 Task: Add a signature Kimberly Smith containing Have a great National Voter Registration Day, Kimberly Smith to email address softage.6@softage.net and add a folder Supply chain
Action: Mouse moved to (98, 109)
Screenshot: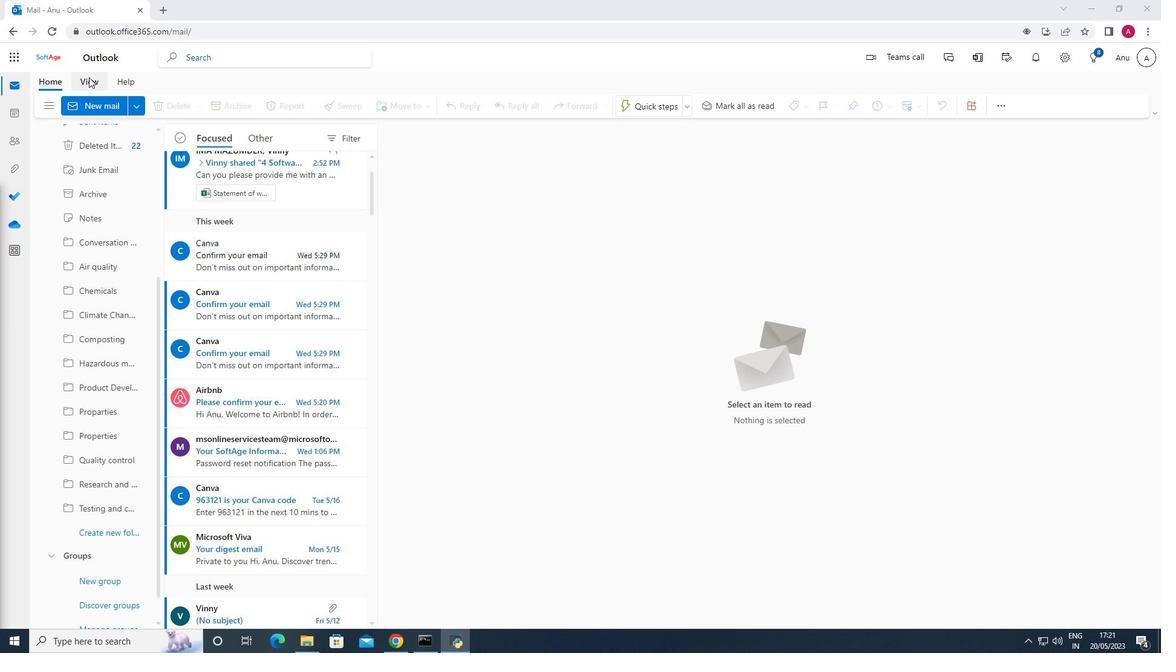 
Action: Mouse pressed left at (98, 109)
Screenshot: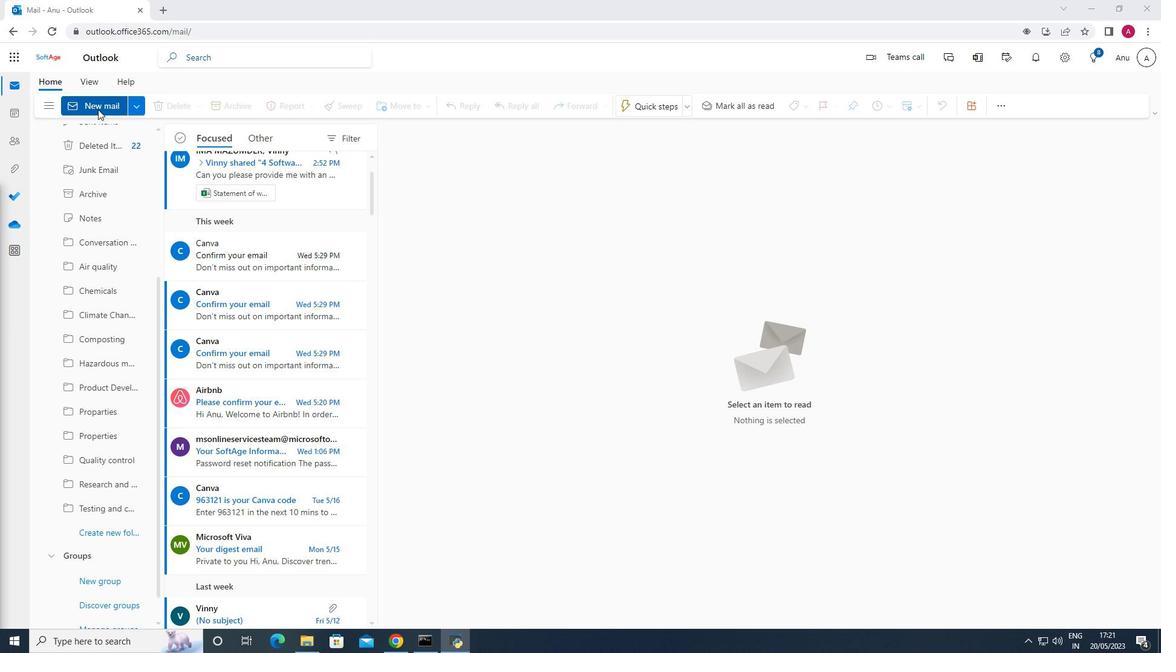 
Action: Mouse moved to (761, 104)
Screenshot: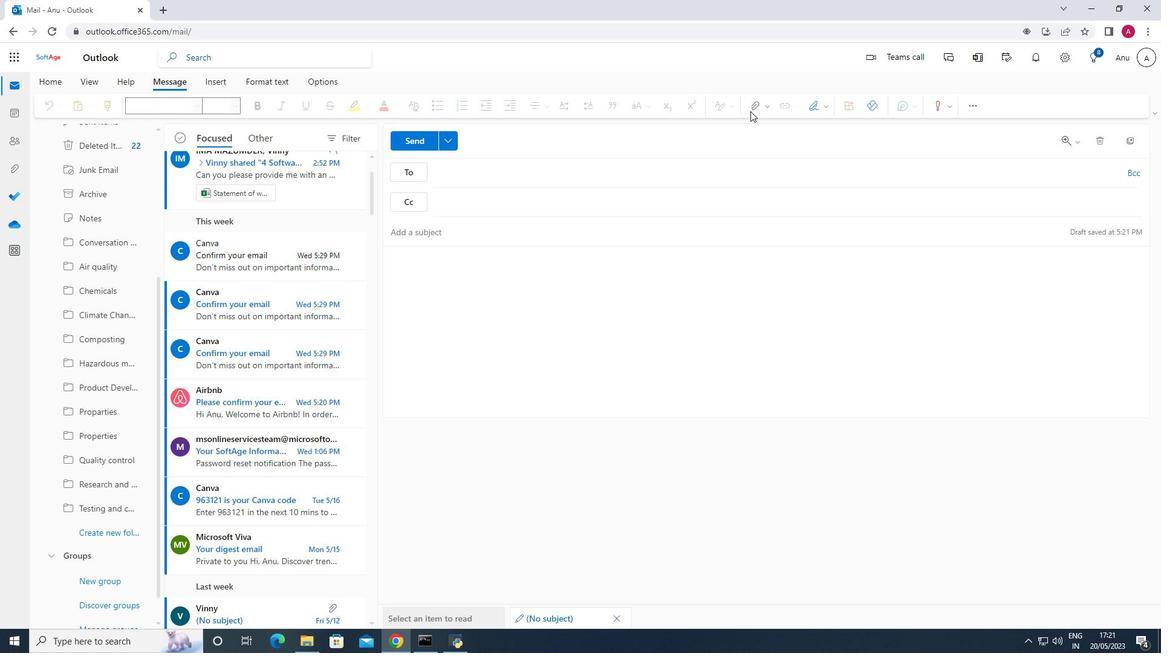 
Action: Mouse pressed left at (761, 104)
Screenshot: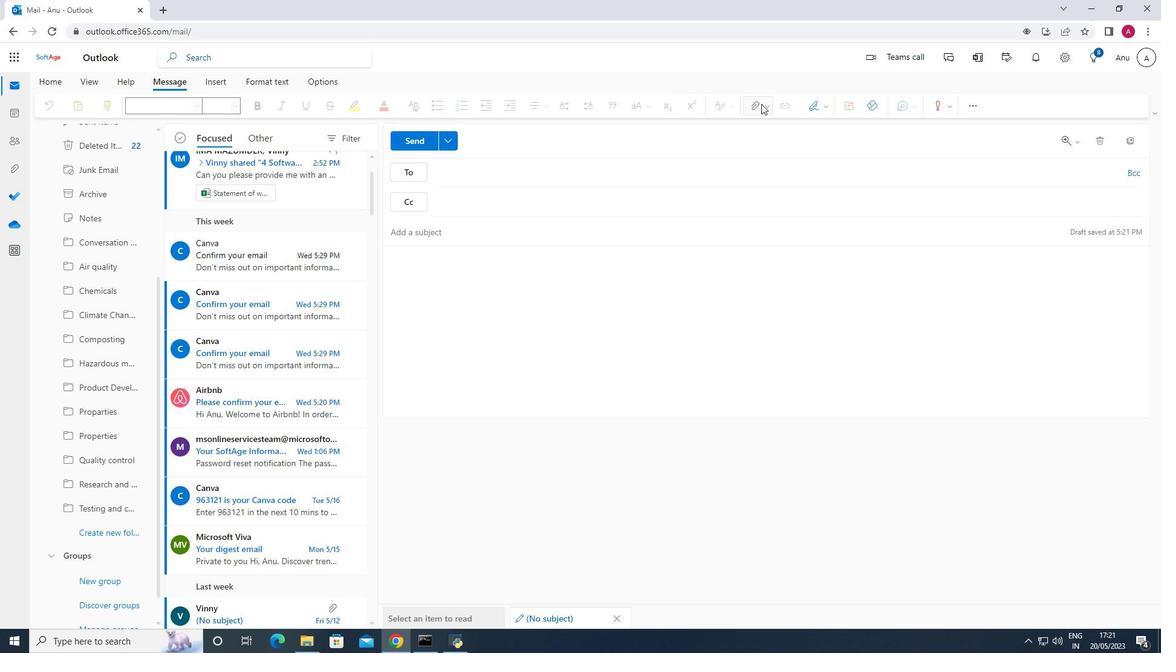 
Action: Mouse moved to (827, 107)
Screenshot: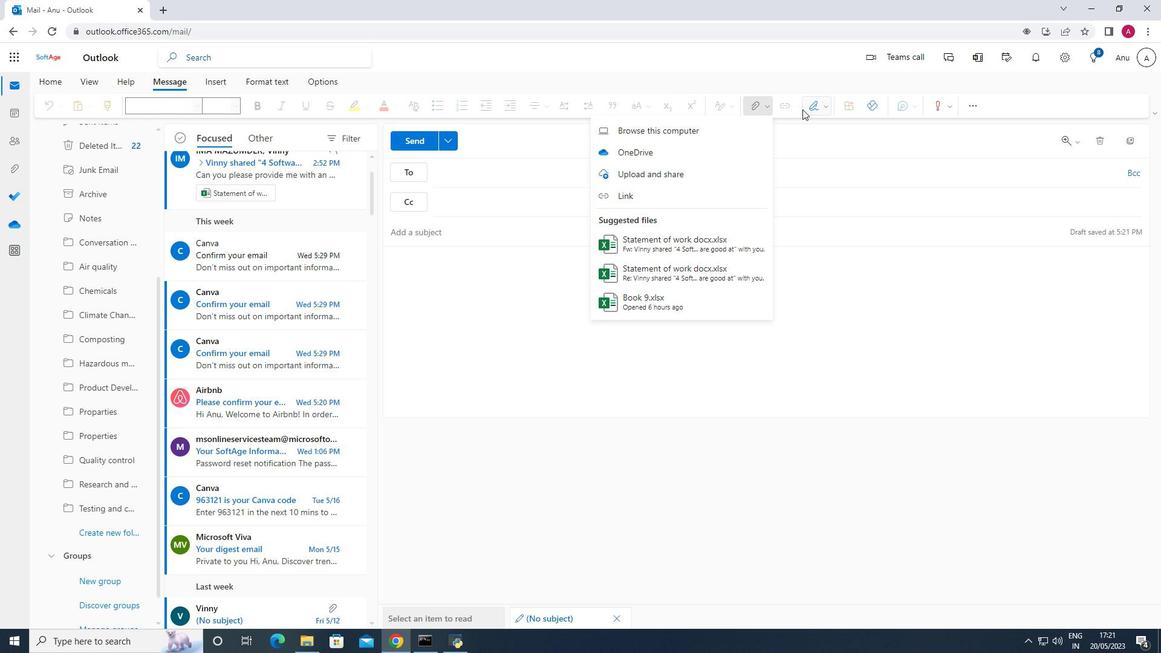 
Action: Mouse pressed left at (827, 107)
Screenshot: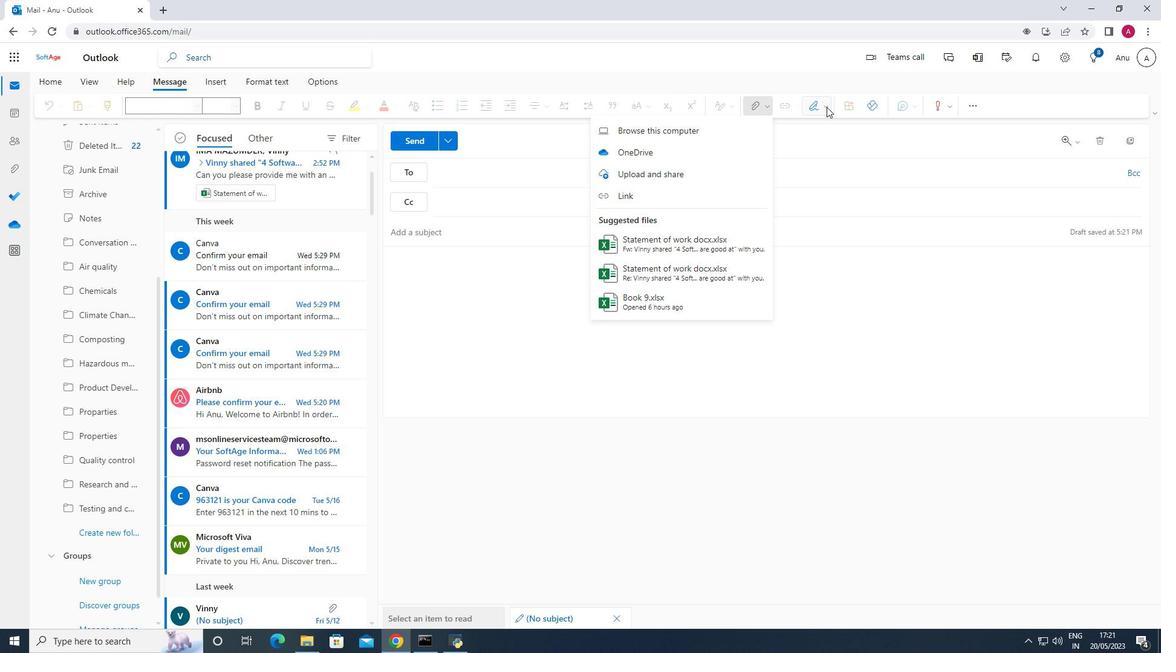 
Action: Mouse moved to (799, 152)
Screenshot: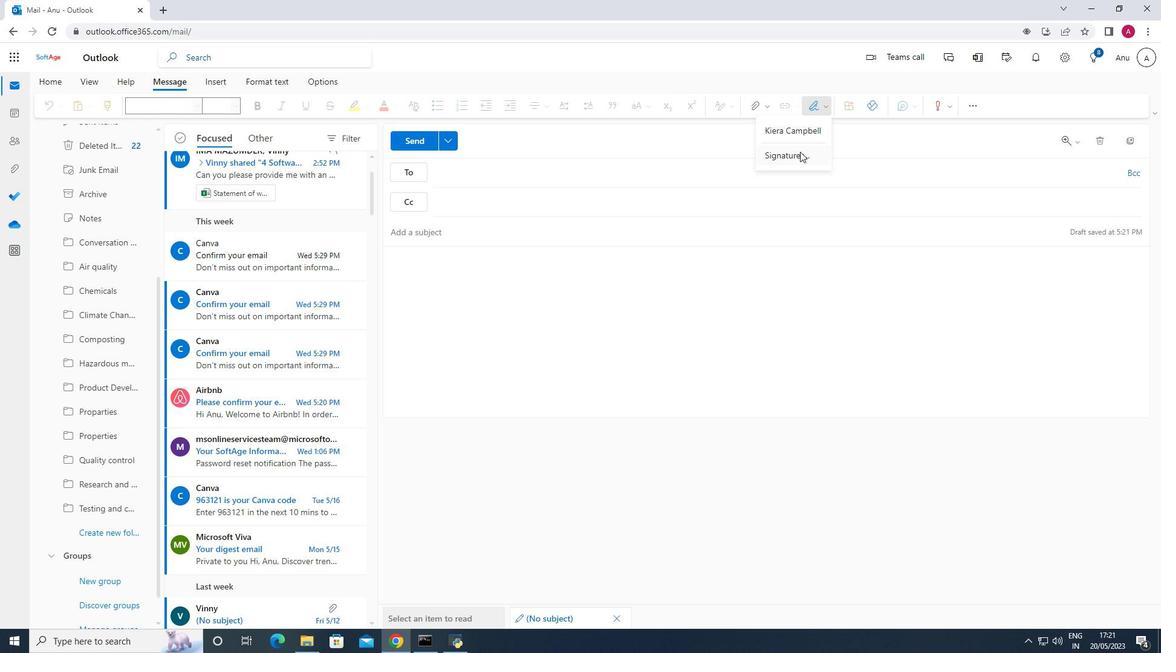 
Action: Mouse pressed left at (799, 152)
Screenshot: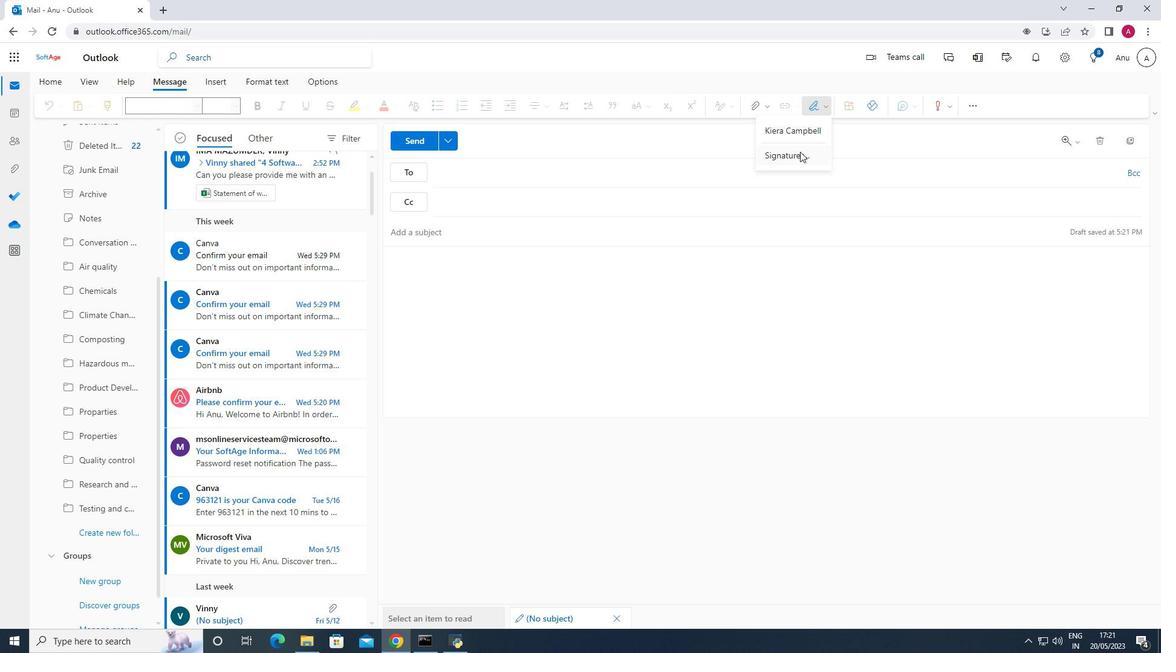 
Action: Mouse moved to (825, 198)
Screenshot: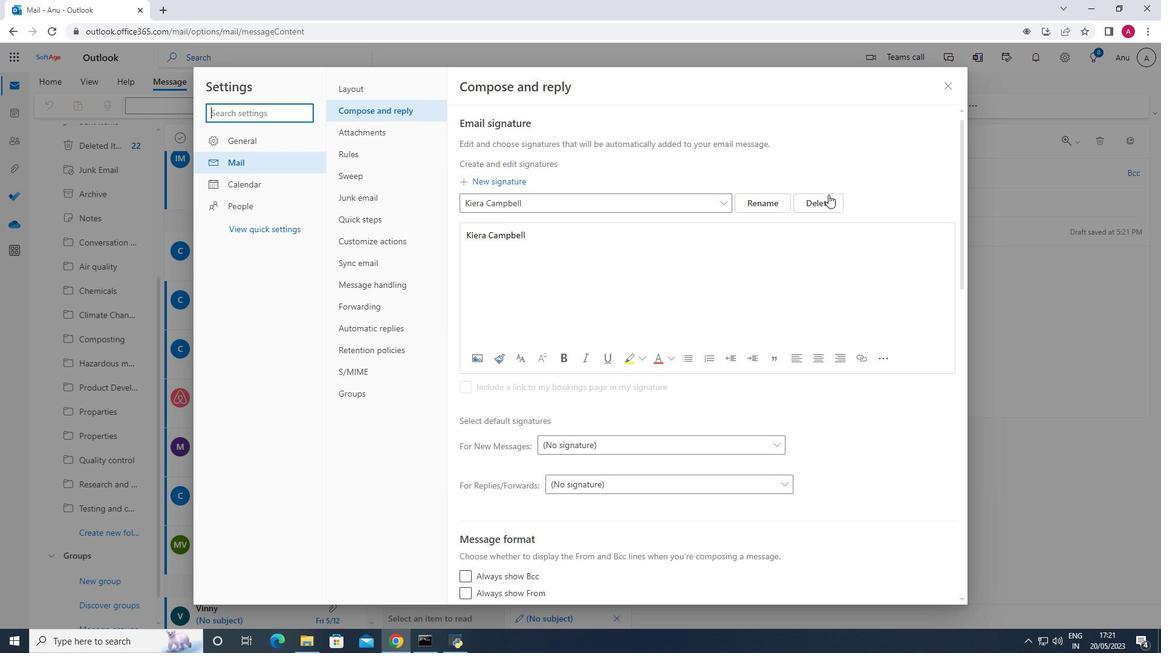 
Action: Mouse pressed left at (825, 198)
Screenshot: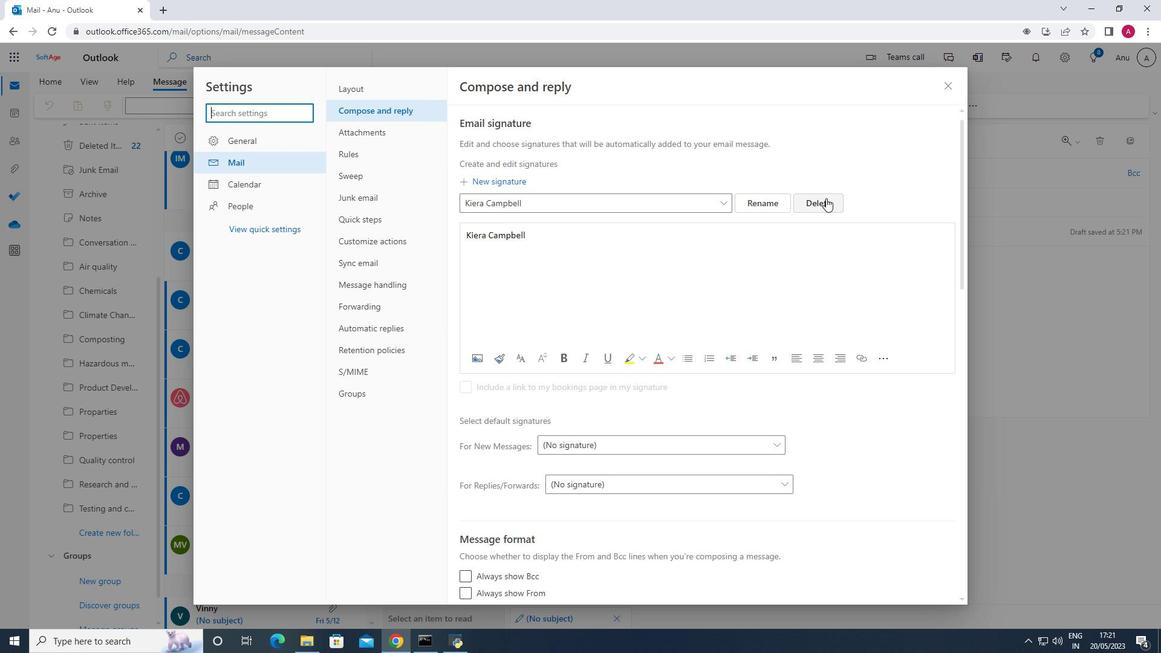 
Action: Mouse moved to (514, 204)
Screenshot: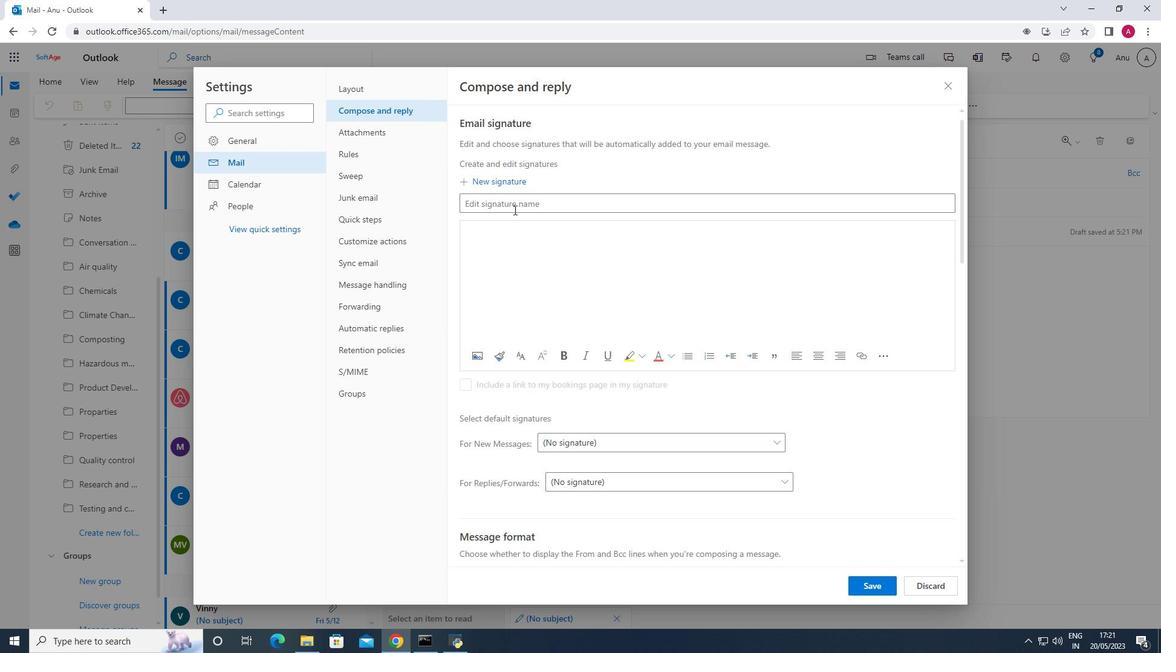 
Action: Mouse pressed left at (514, 204)
Screenshot: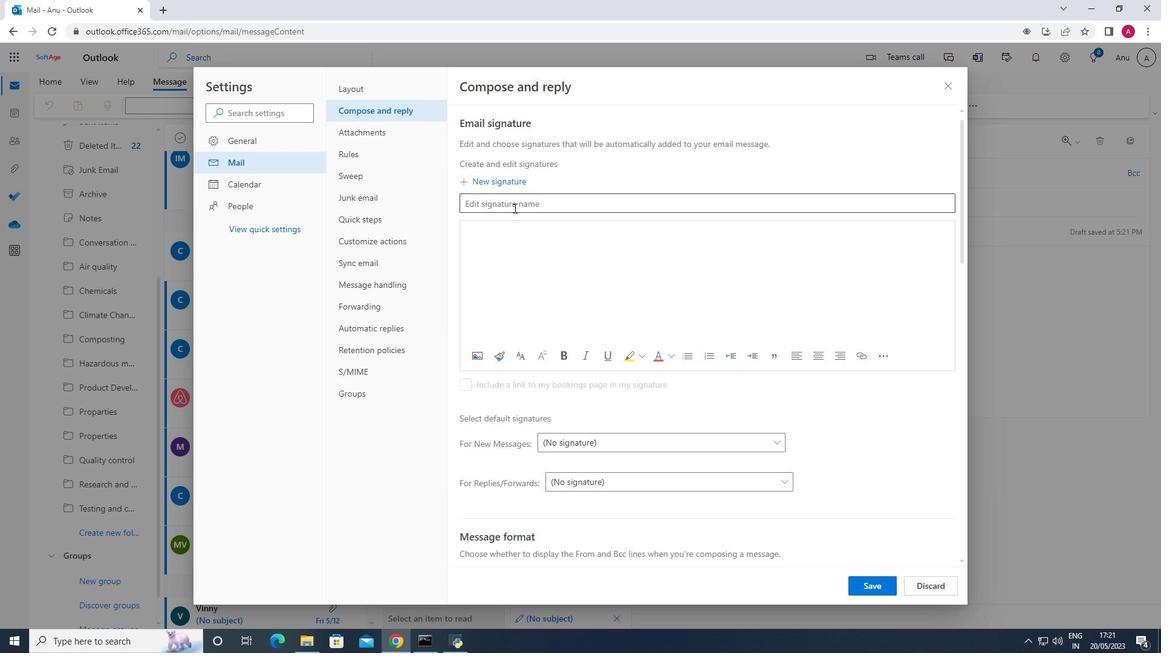 
Action: Mouse moved to (514, 203)
Screenshot: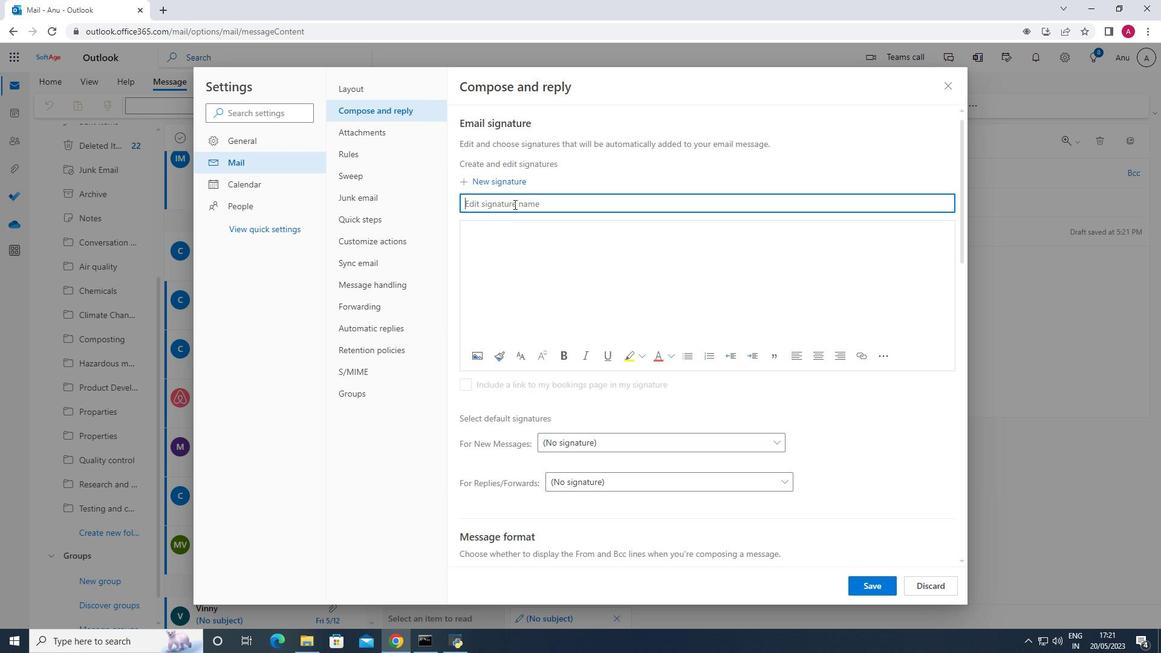 
Action: Key pressed <Key.shift>Kimberly<Key.space><Key.shift>Smith
Screenshot: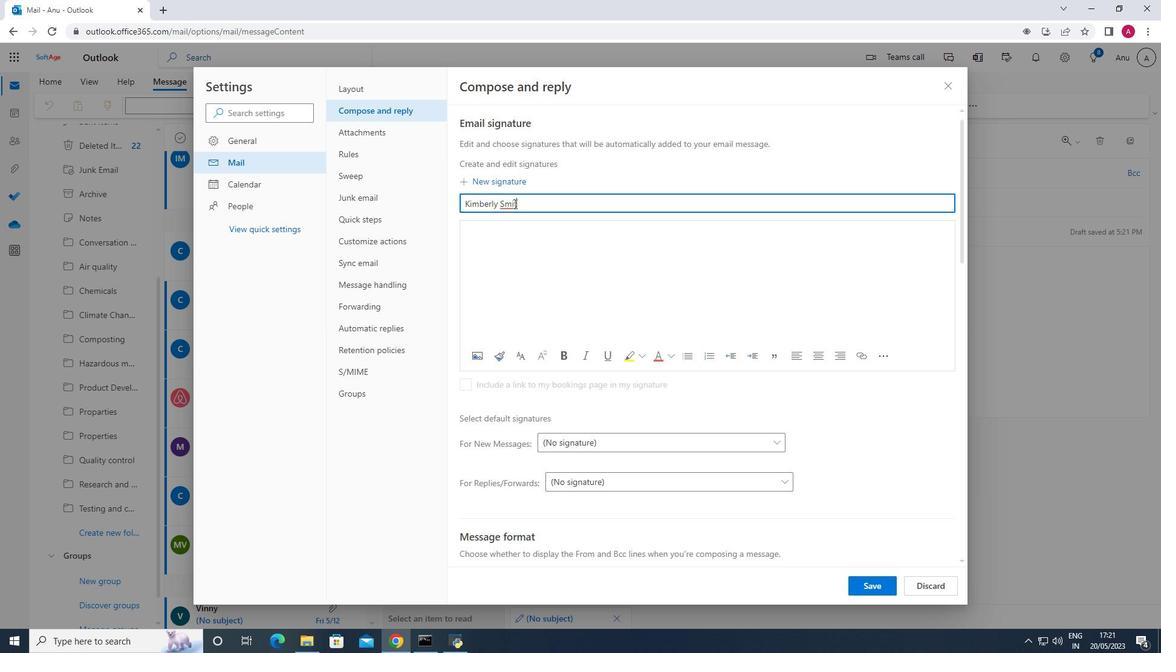 
Action: Mouse moved to (482, 237)
Screenshot: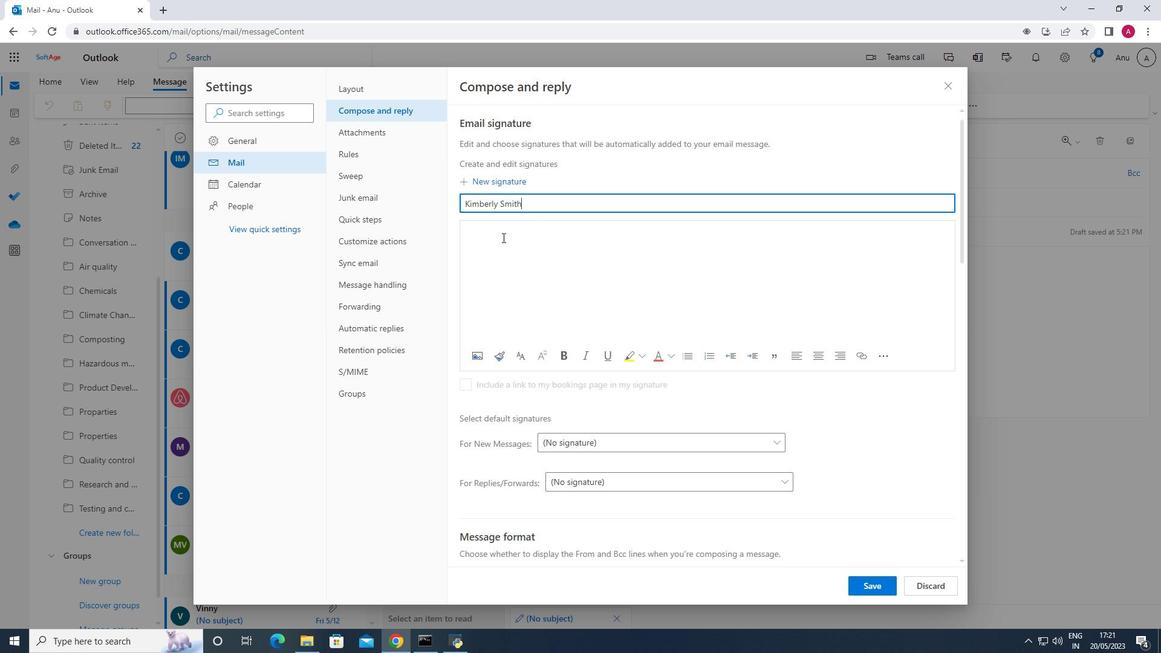 
Action: Mouse pressed left at (482, 237)
Screenshot: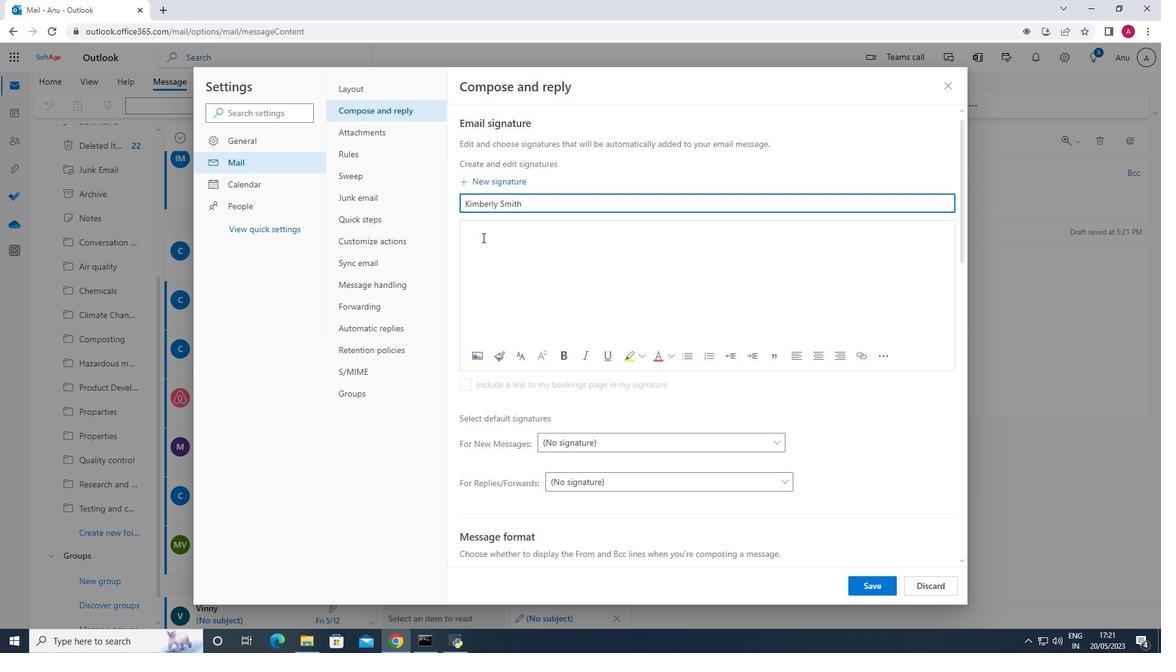 
Action: Key pressed <Key.shift_r>Kimberly<Key.space><Key.shift>Smith
Screenshot: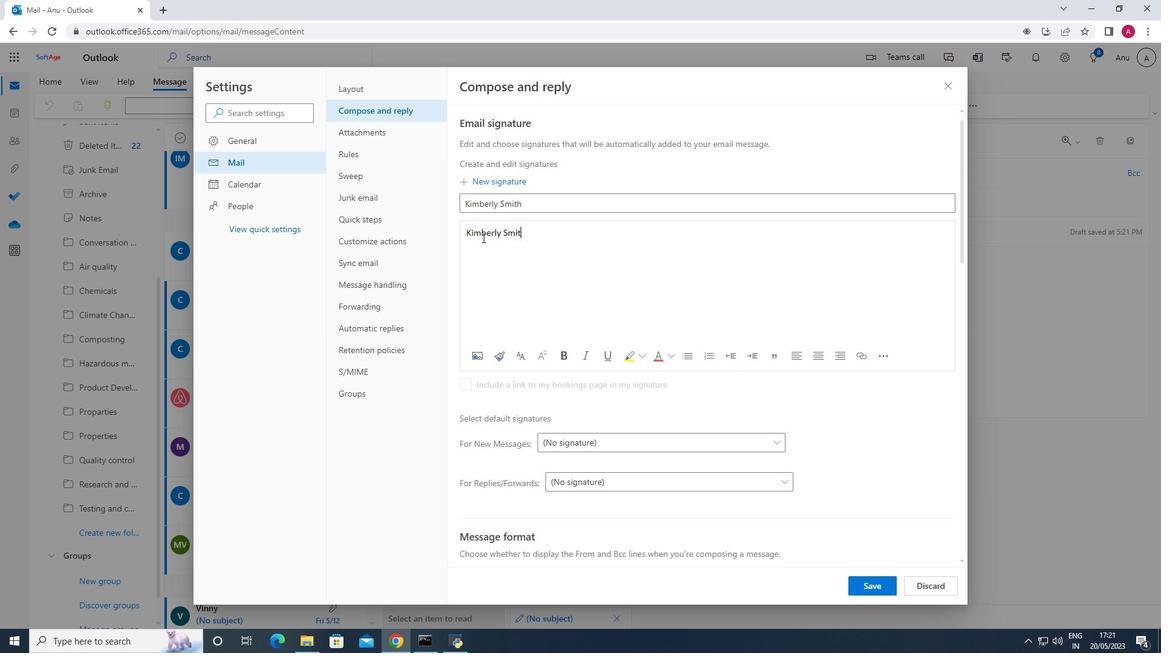 
Action: Mouse moved to (873, 582)
Screenshot: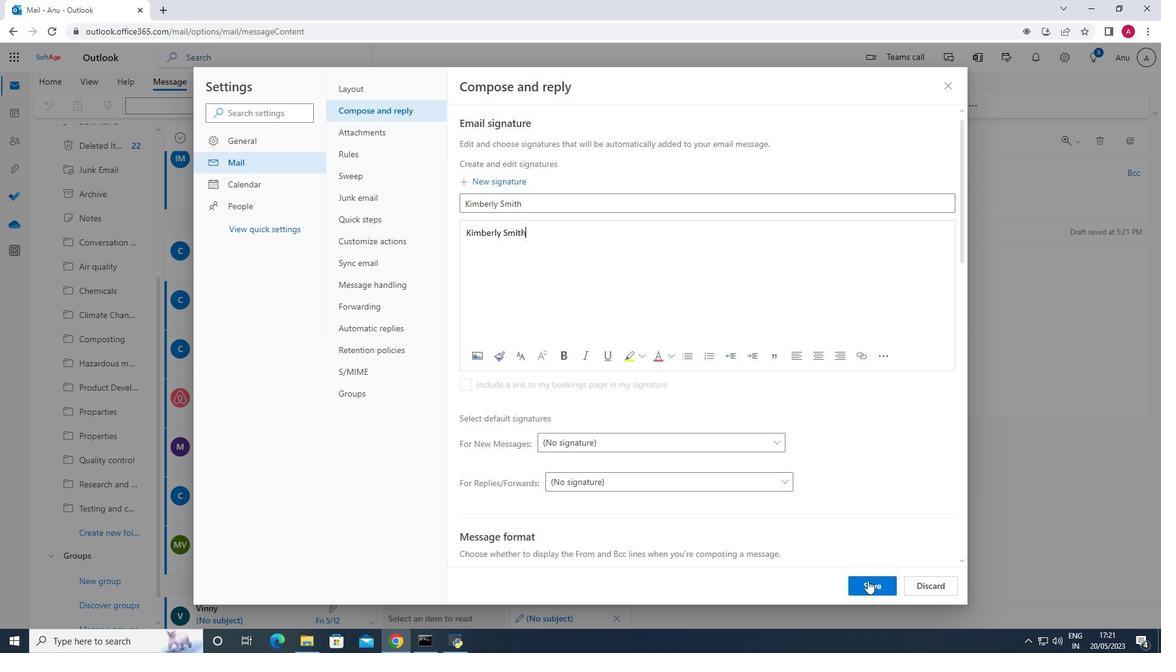 
Action: Mouse pressed left at (873, 582)
Screenshot: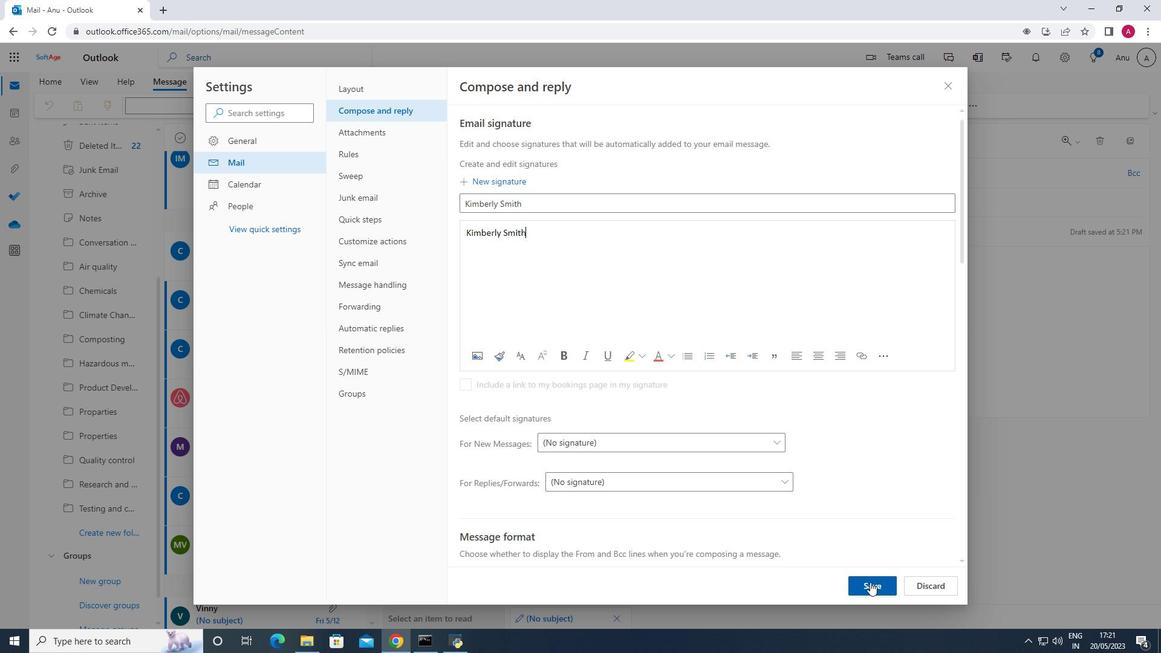 
Action: Mouse moved to (949, 84)
Screenshot: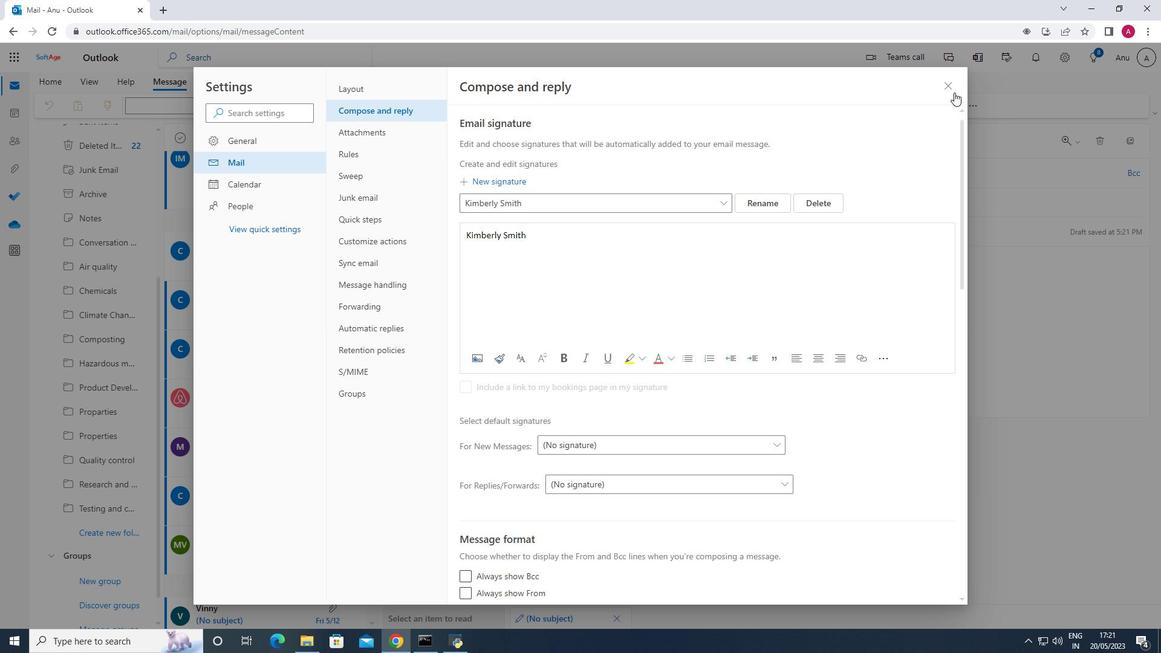 
Action: Mouse pressed left at (949, 84)
Screenshot: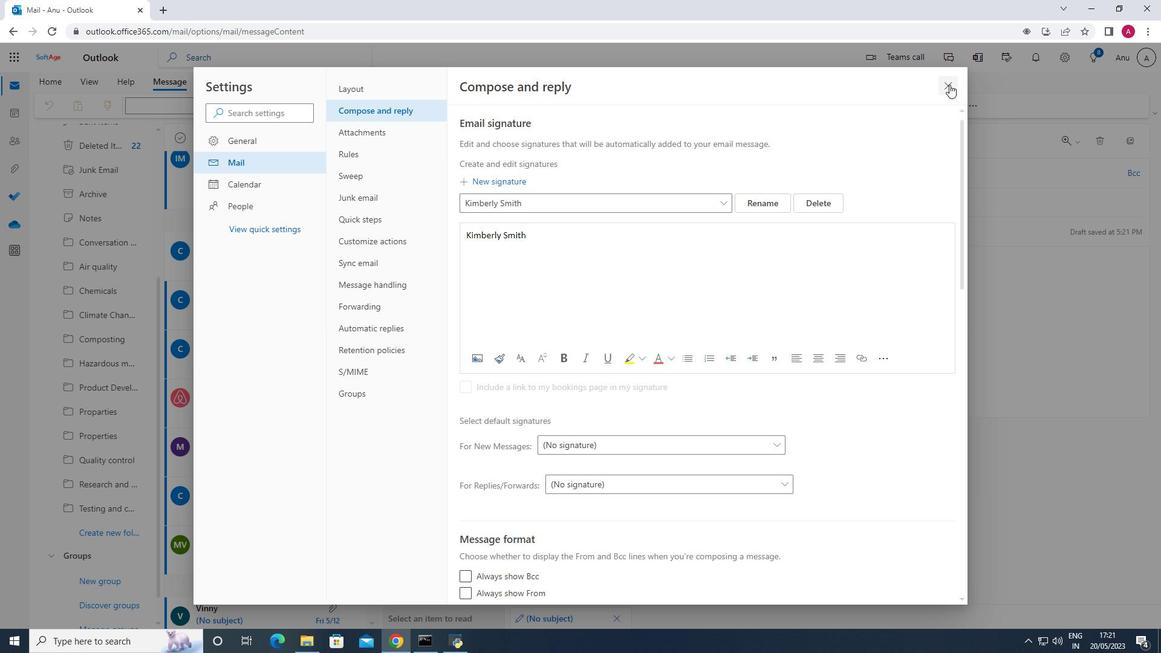 
Action: Mouse moved to (405, 261)
Screenshot: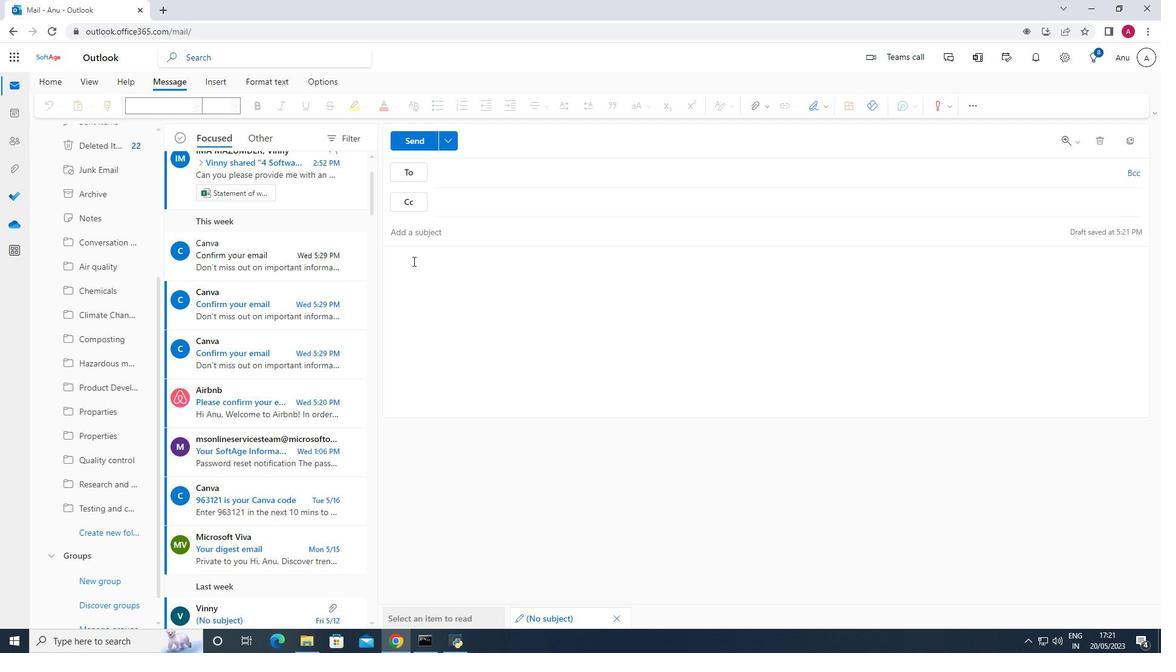 
Action: Mouse pressed left at (405, 261)
Screenshot: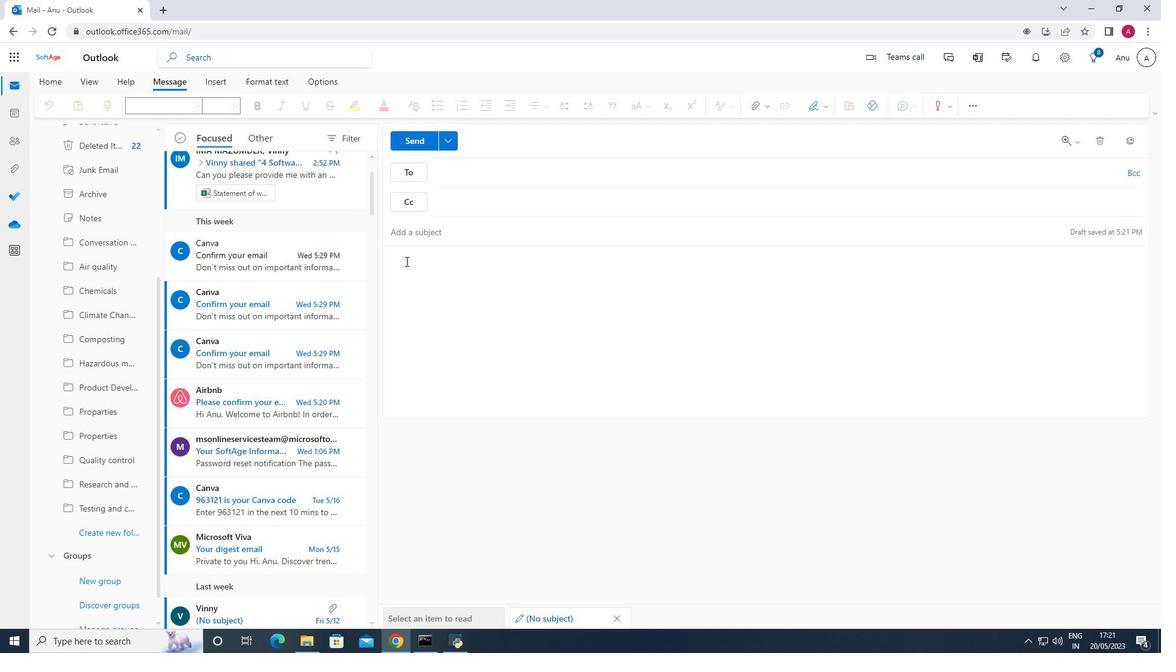 
Action: Key pressed <Key.shift>Have<Key.space>a<Key.space><Key.shift>Great<Key.space><Key.shift>National<Key.space><Key.shift><Key.shift>Voter<Key.space><Key.shift>Registration<Key.space><Key.shift><Key.shift><Key.shift><Key.shift><Key.shift>Day
Screenshot: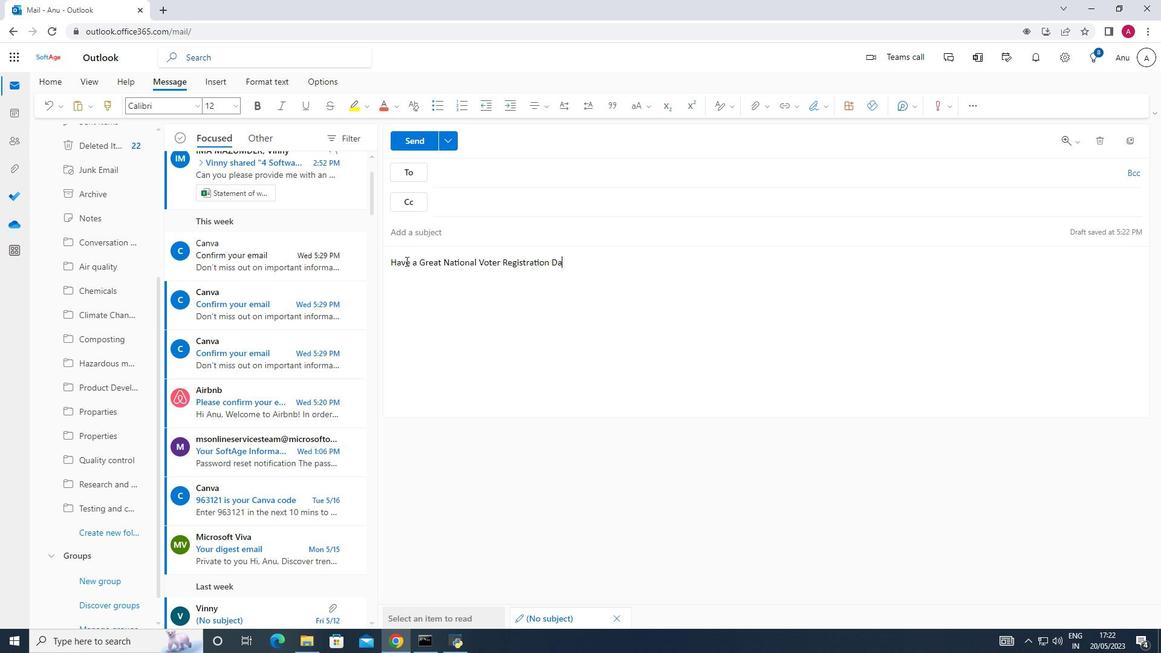 
Action: Mouse moved to (472, 292)
Screenshot: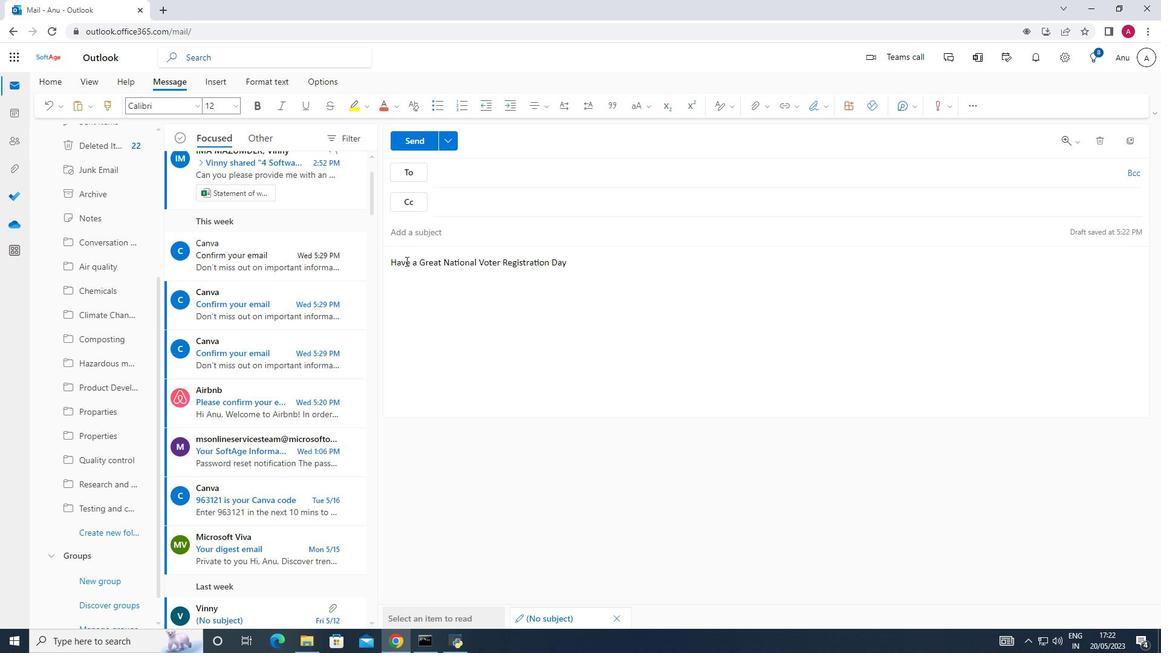 
Action: Key pressed .
Screenshot: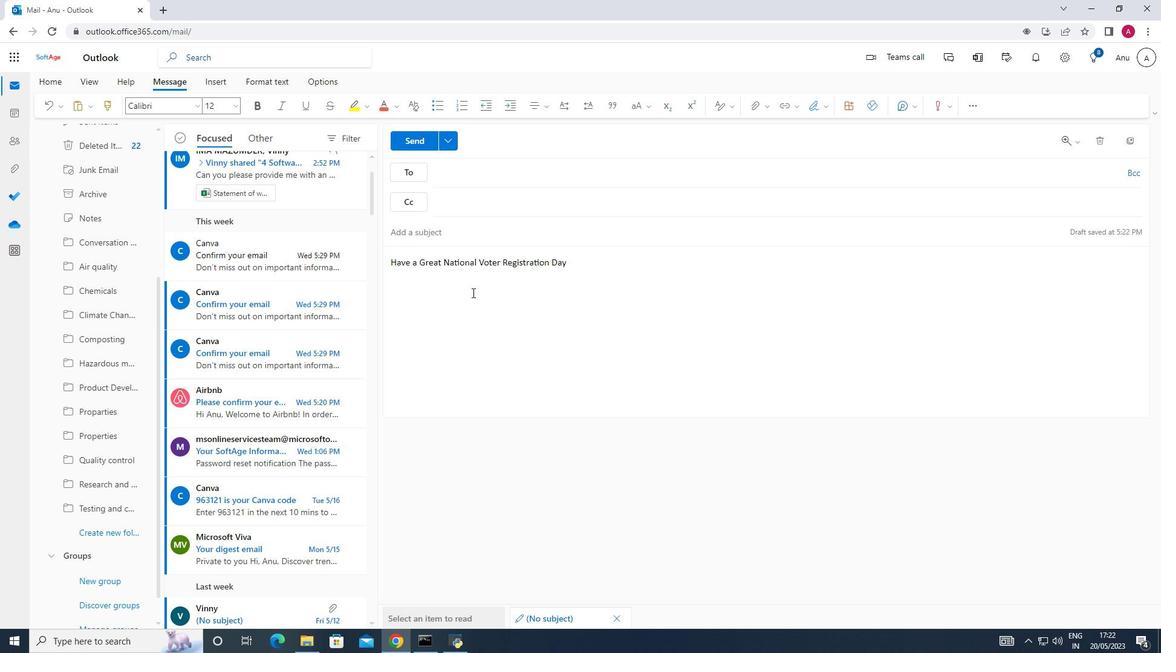 
Action: Mouse moved to (451, 177)
Screenshot: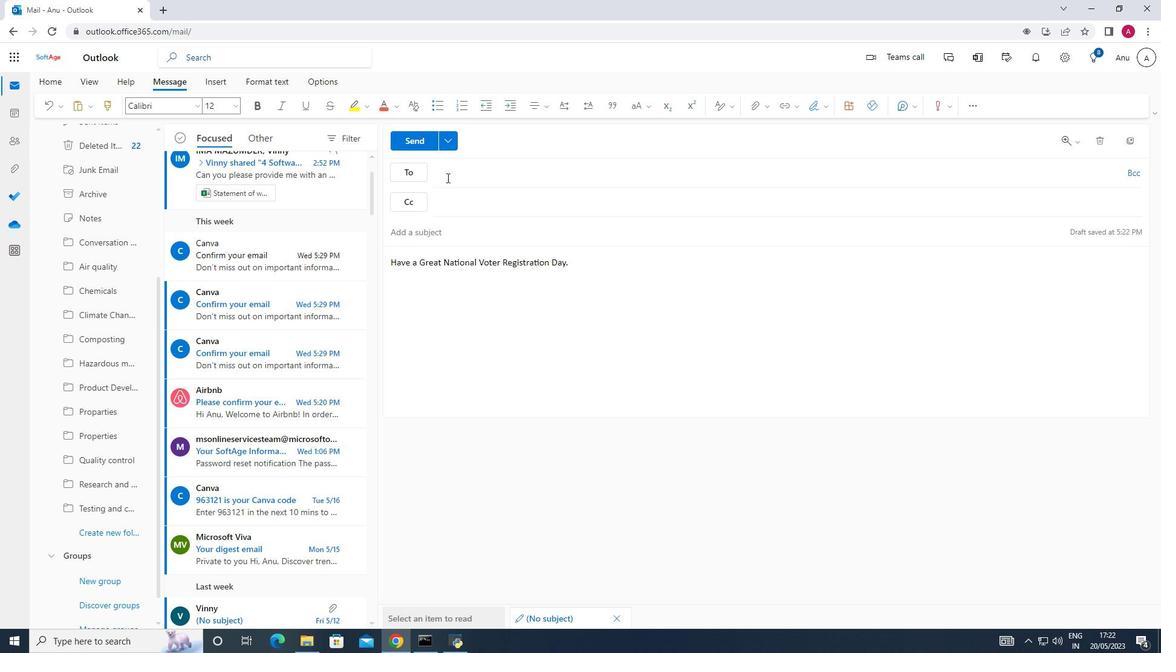 
Action: Mouse pressed left at (451, 177)
Screenshot: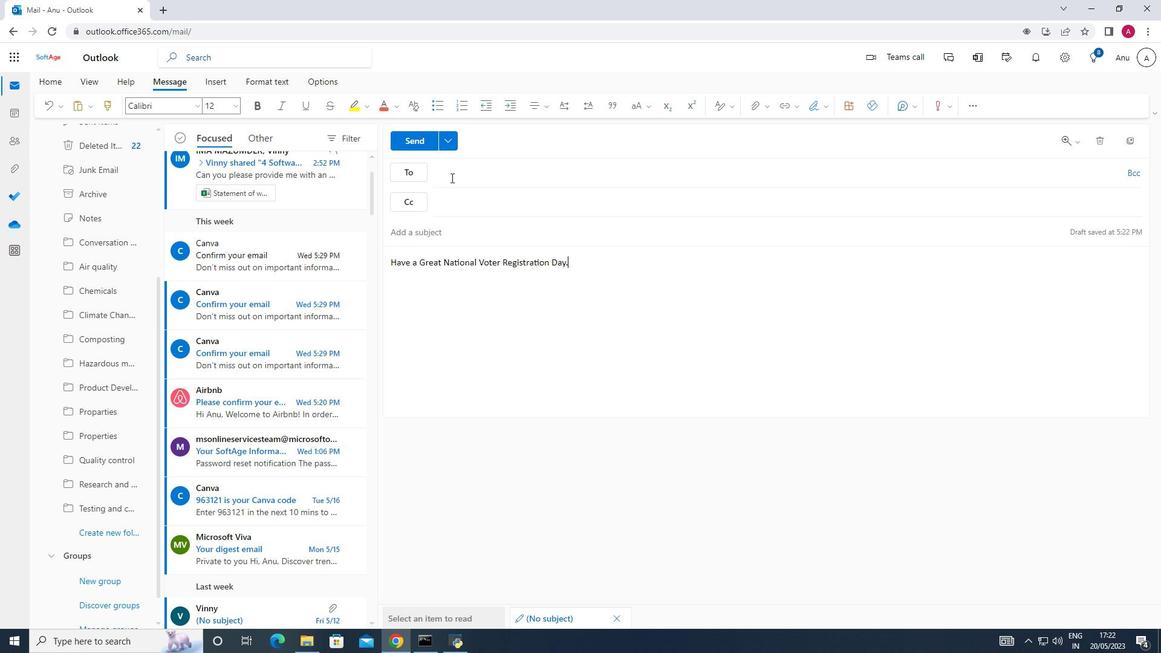 
Action: Key pressed <Key.shift>Softage.6<Key.shift>@softage.net
Screenshot: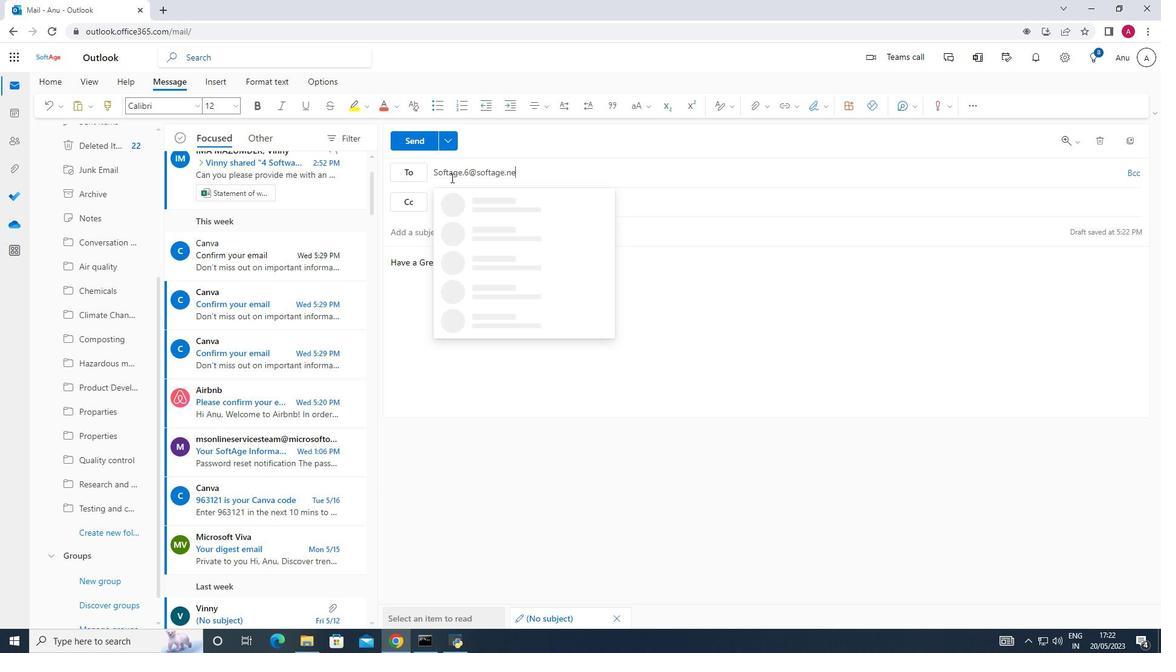 
Action: Mouse moved to (548, 197)
Screenshot: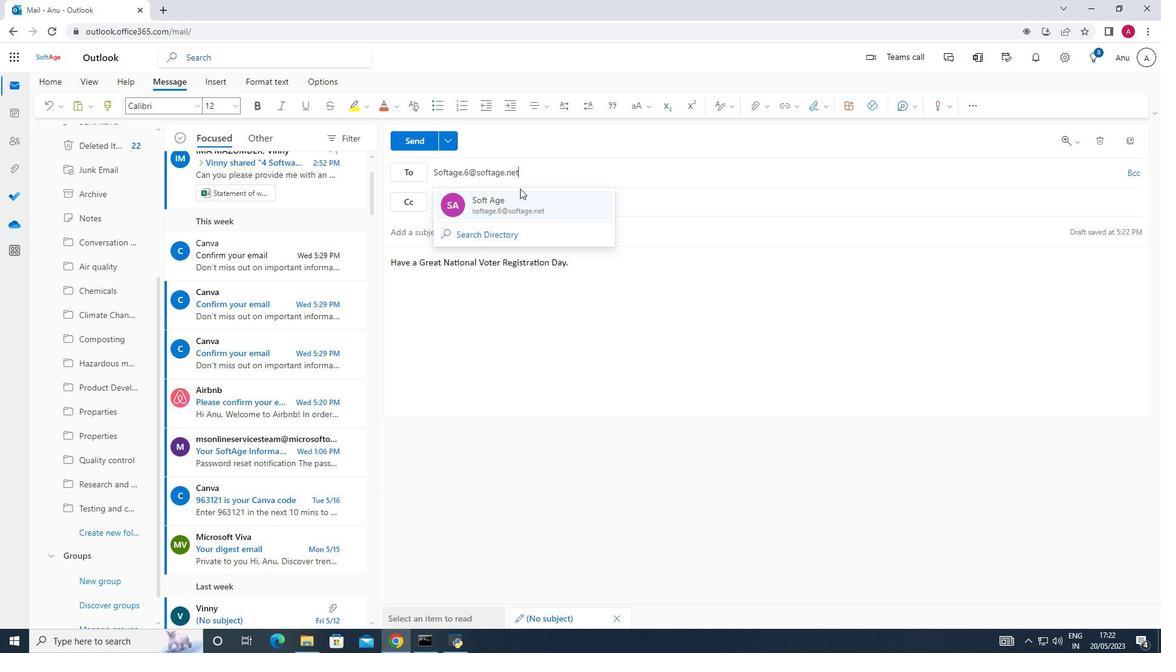 
Action: Mouse pressed left at (548, 197)
Screenshot: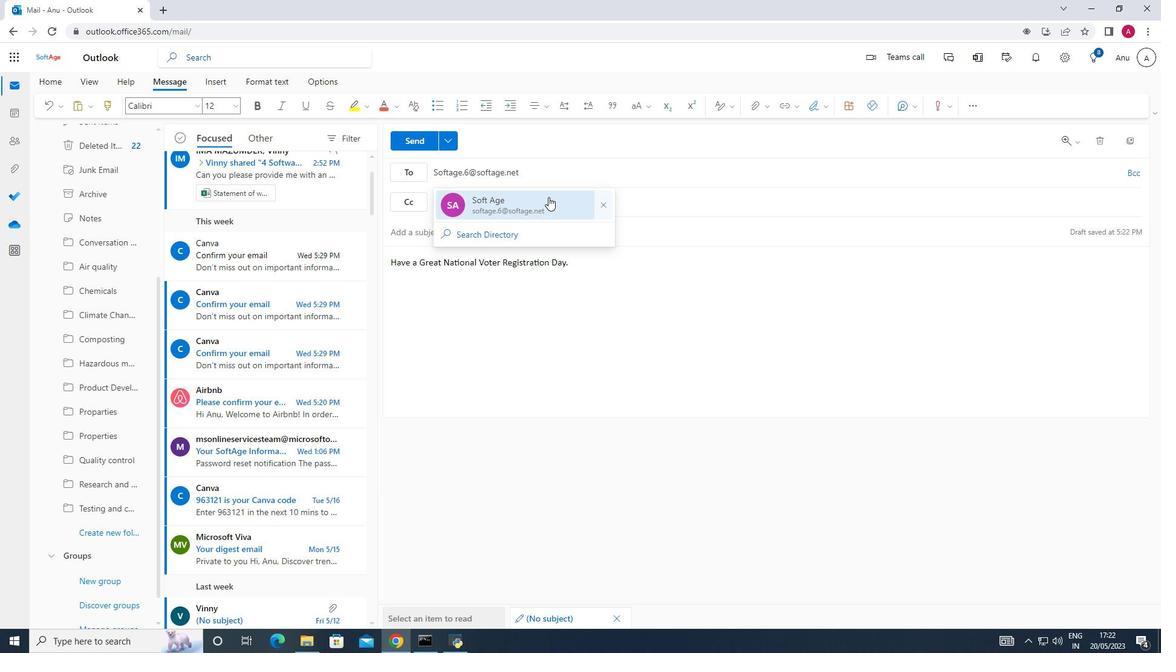 
Action: Mouse moved to (571, 274)
Screenshot: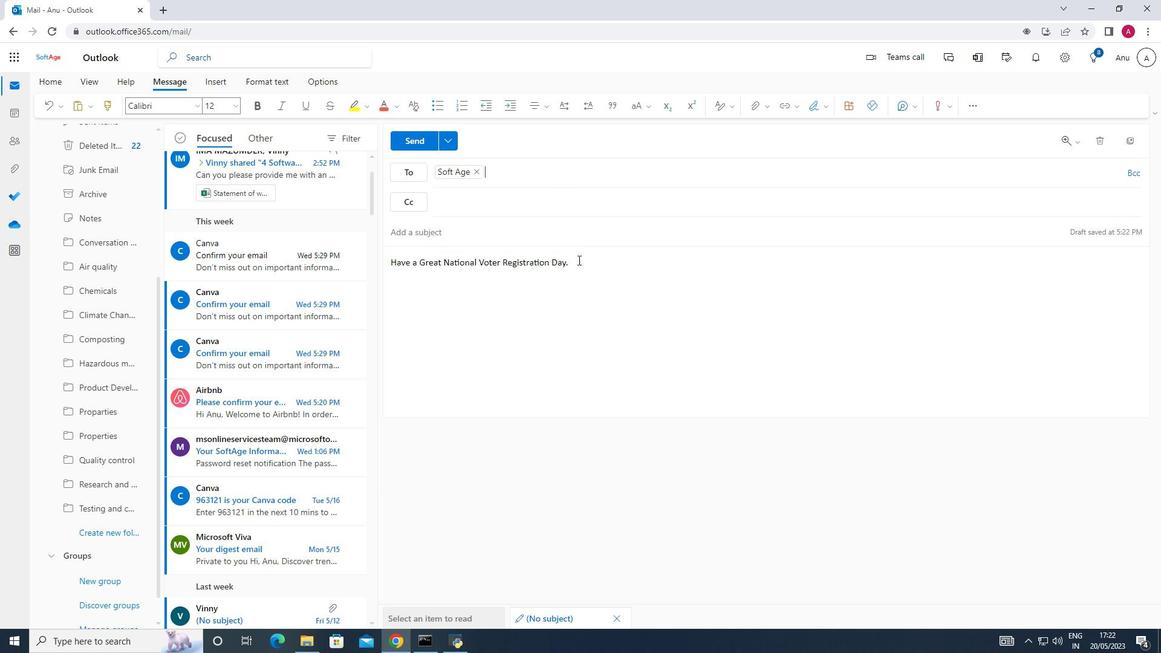 
Action: Mouse pressed left at (571, 274)
Screenshot: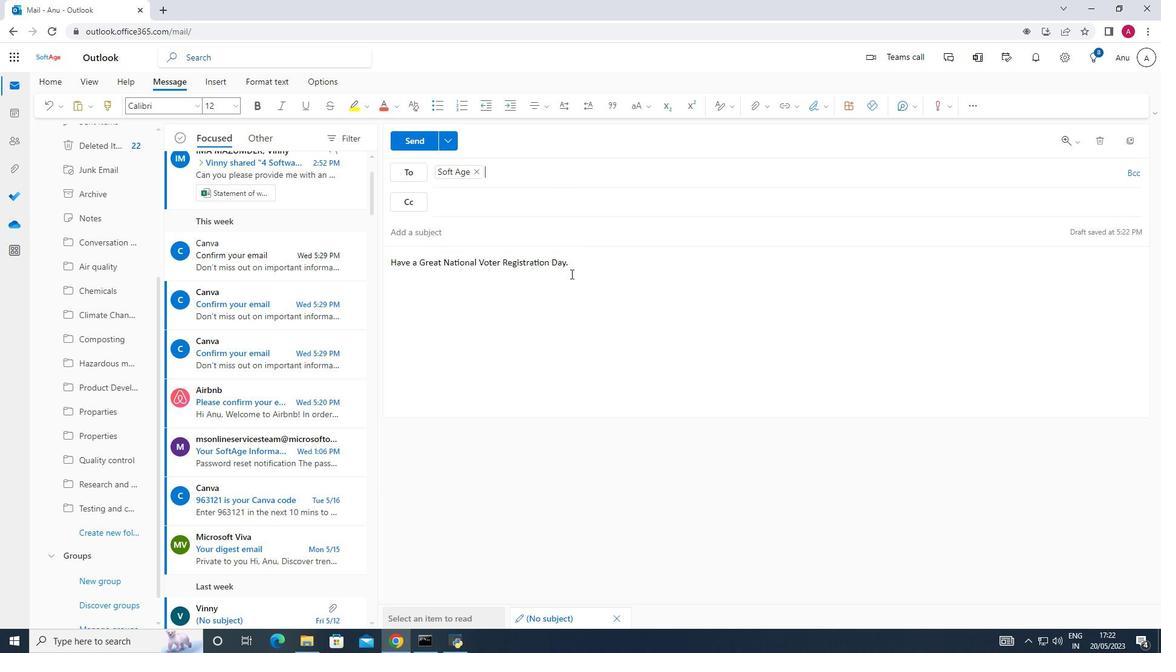 
Action: Mouse moved to (824, 101)
Screenshot: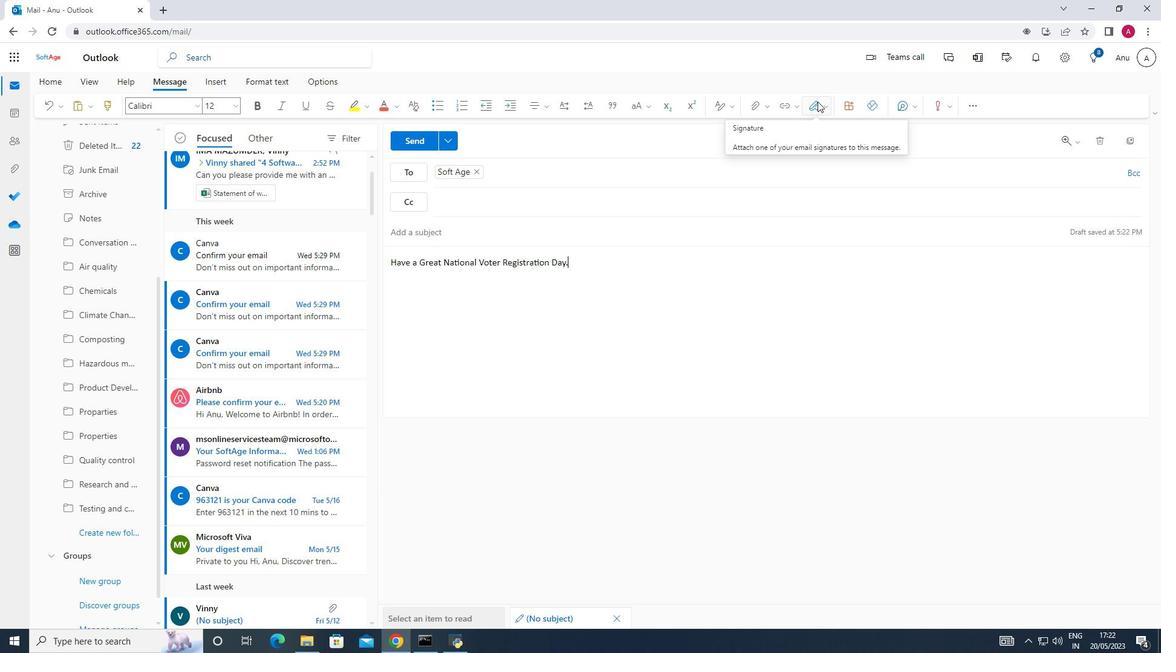 
Action: Mouse pressed left at (824, 101)
Screenshot: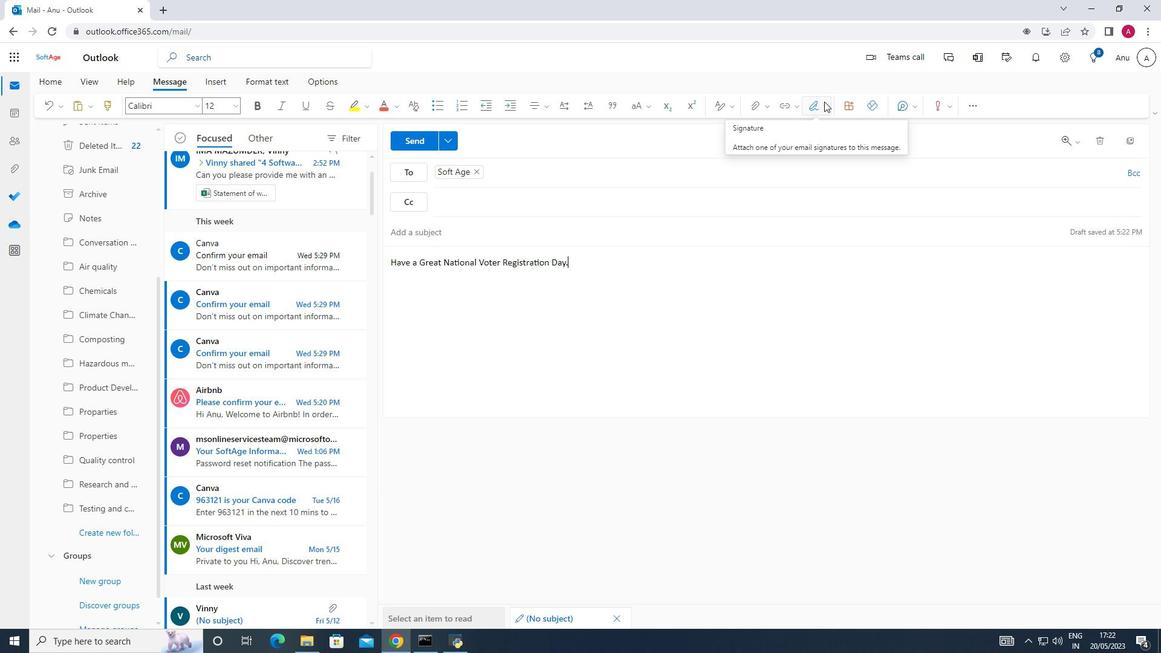 
Action: Mouse moved to (819, 129)
Screenshot: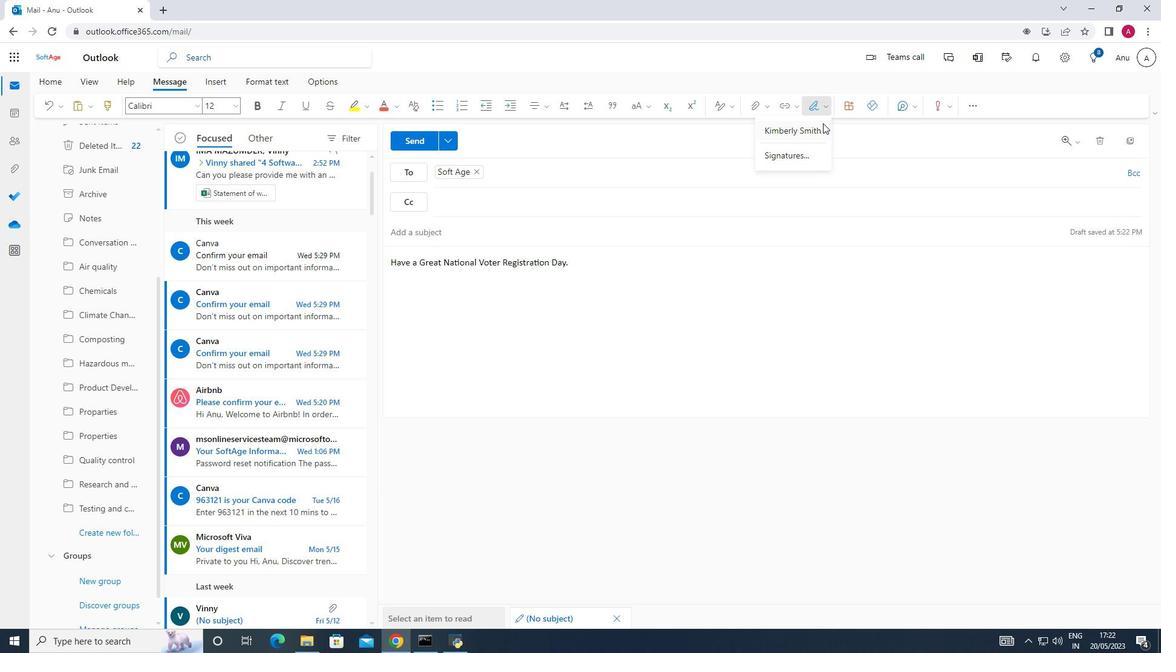 
Action: Mouse pressed left at (819, 129)
Screenshot: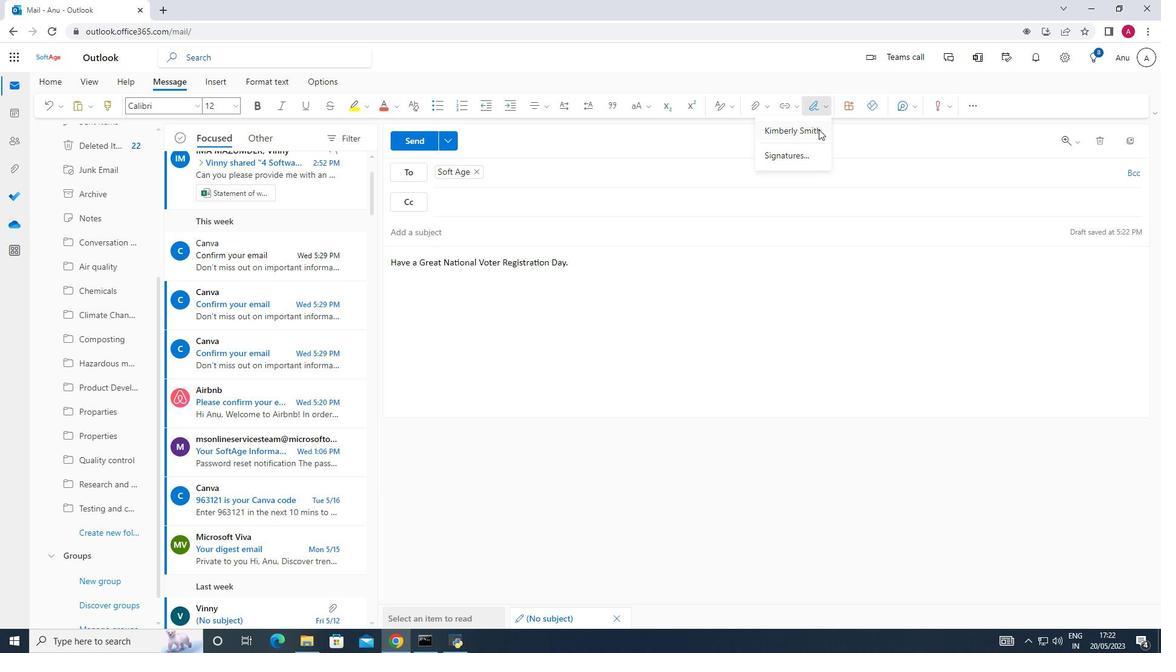 
Action: Mouse moved to (237, 443)
Screenshot: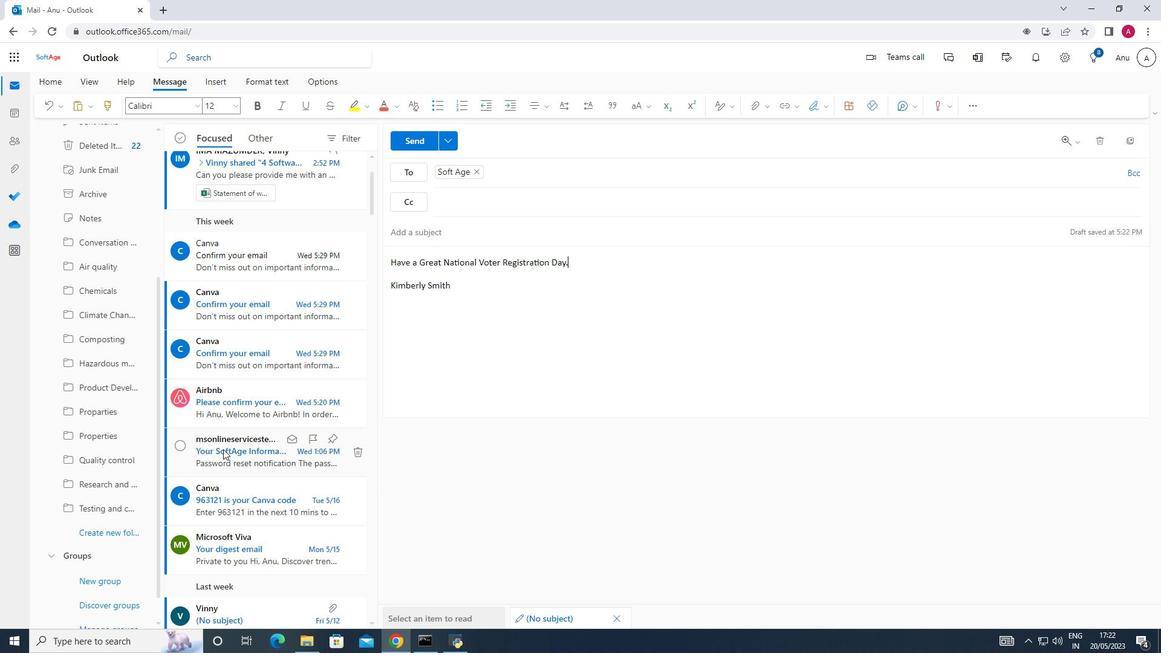 
Action: Mouse scrolled (237, 442) with delta (0, 0)
Screenshot: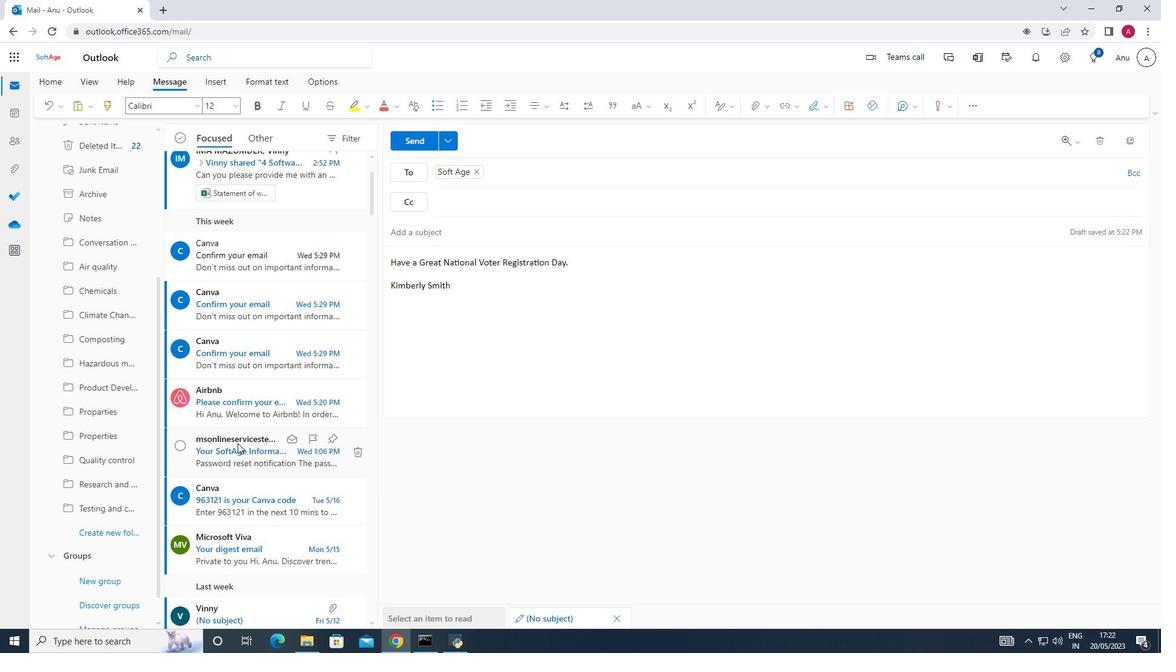 
Action: Mouse moved to (237, 442)
Screenshot: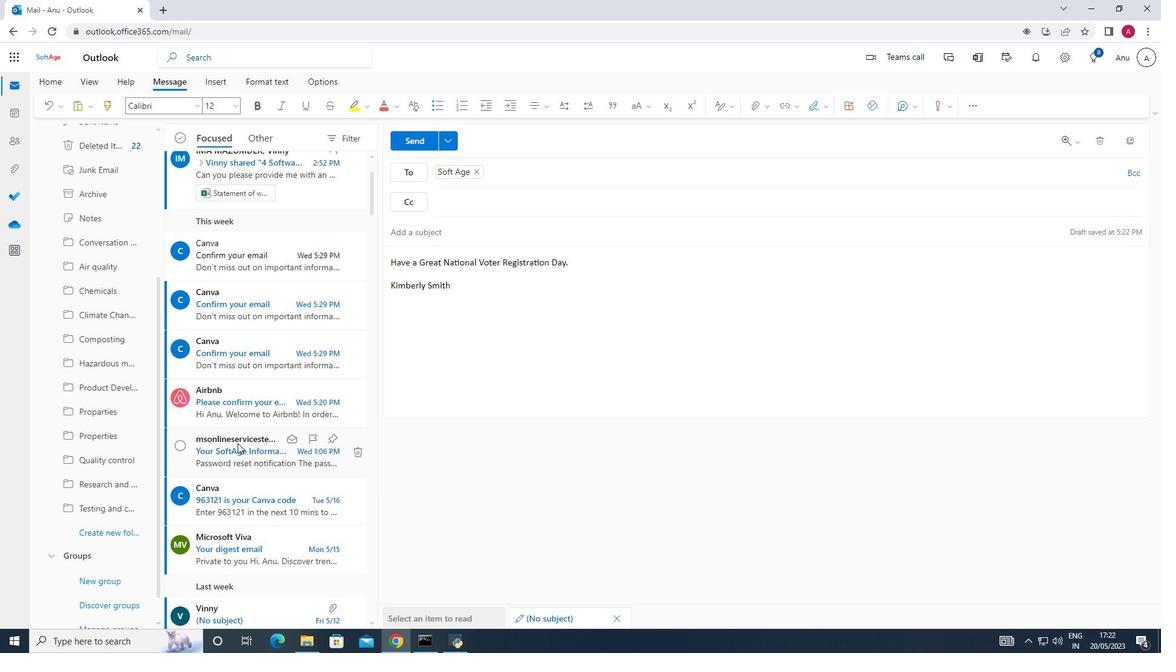 
Action: Mouse scrolled (237, 442) with delta (0, 0)
Screenshot: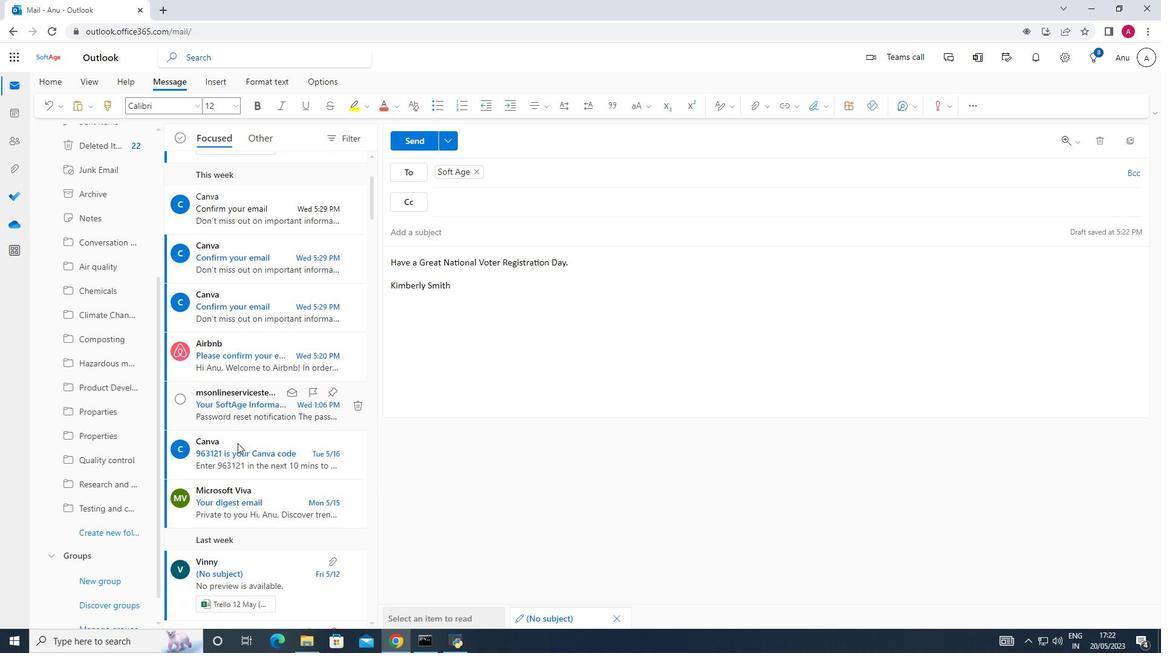 
Action: Mouse moved to (102, 485)
Screenshot: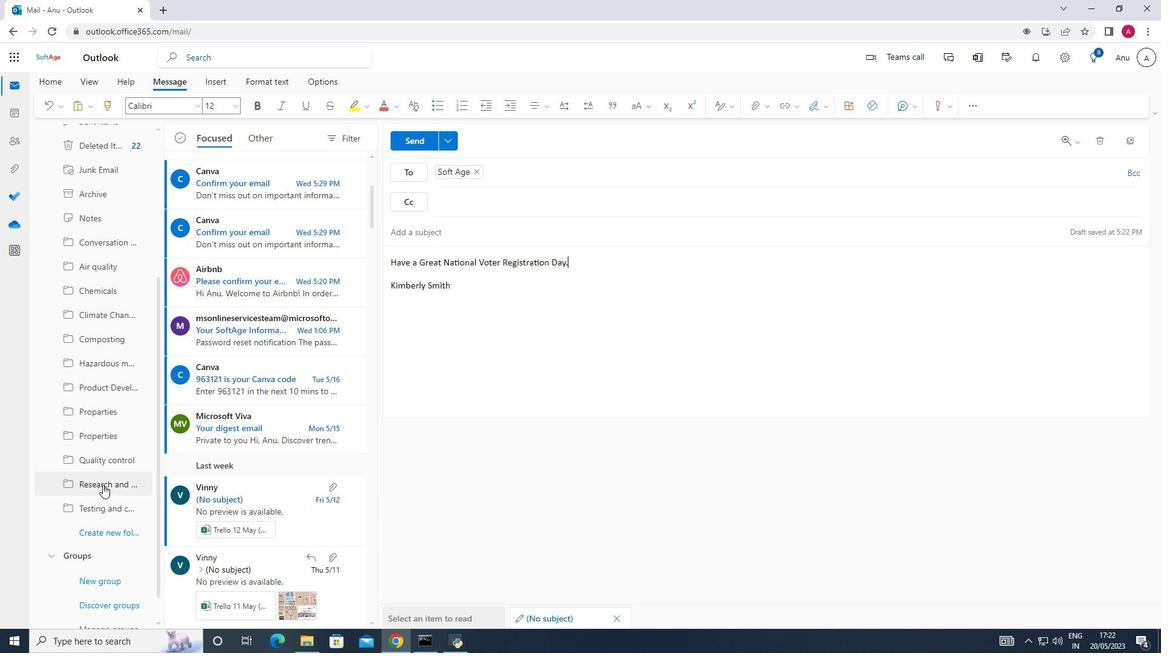 
Action: Mouse scrolled (102, 484) with delta (0, 0)
Screenshot: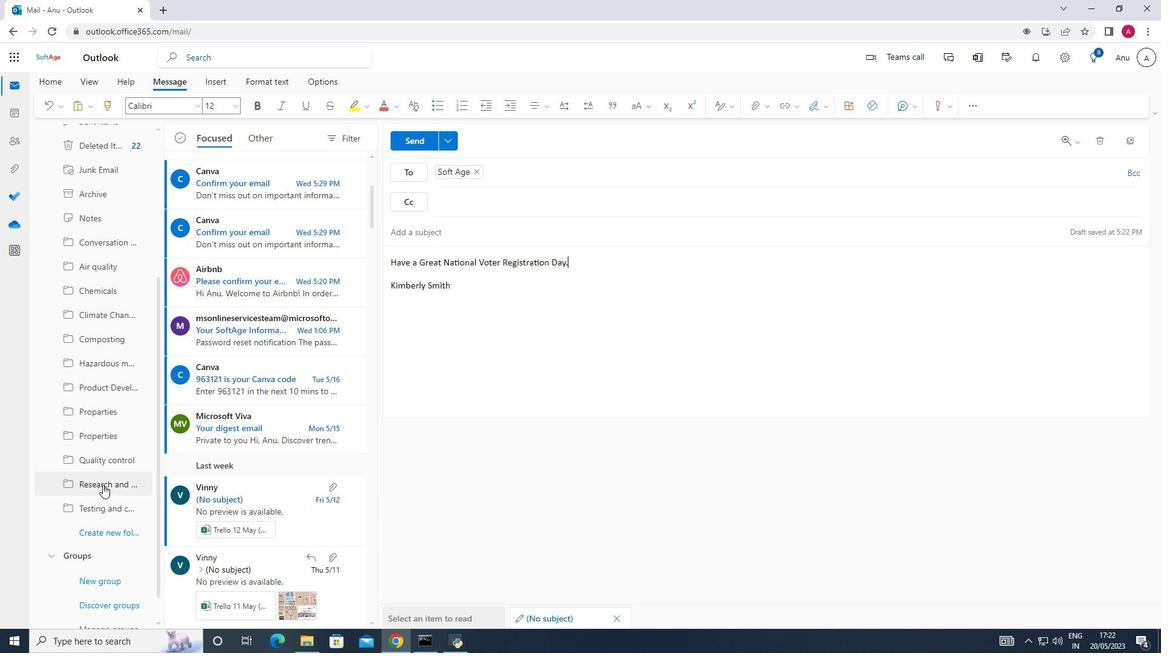 
Action: Mouse moved to (96, 501)
Screenshot: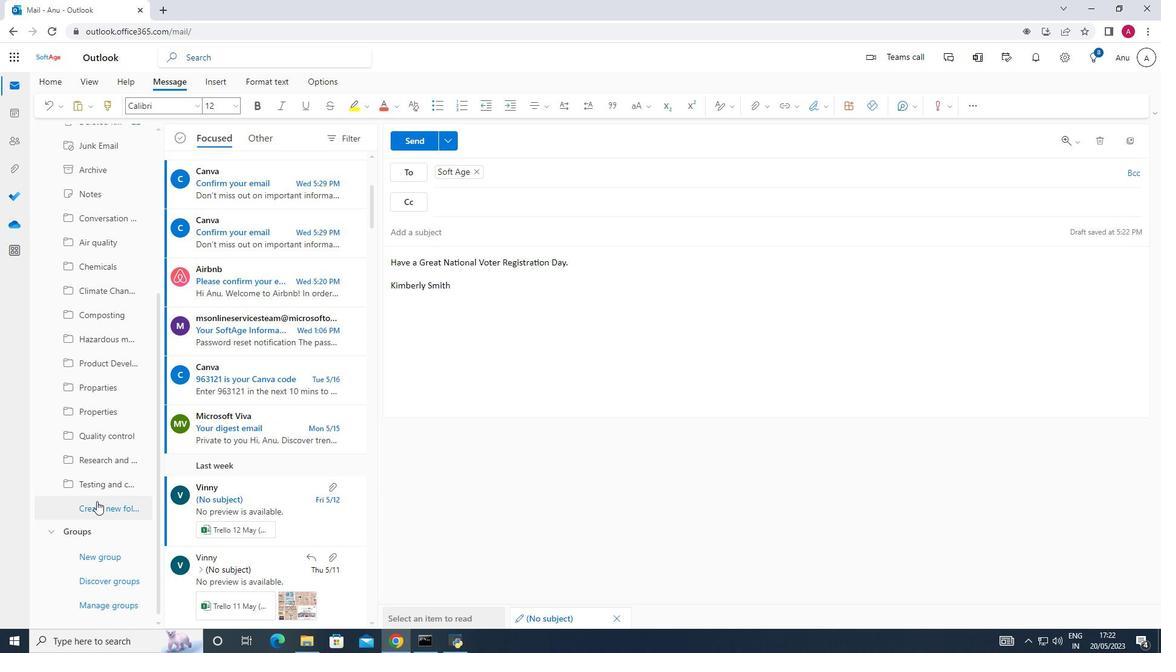 
Action: Mouse pressed left at (96, 501)
Screenshot: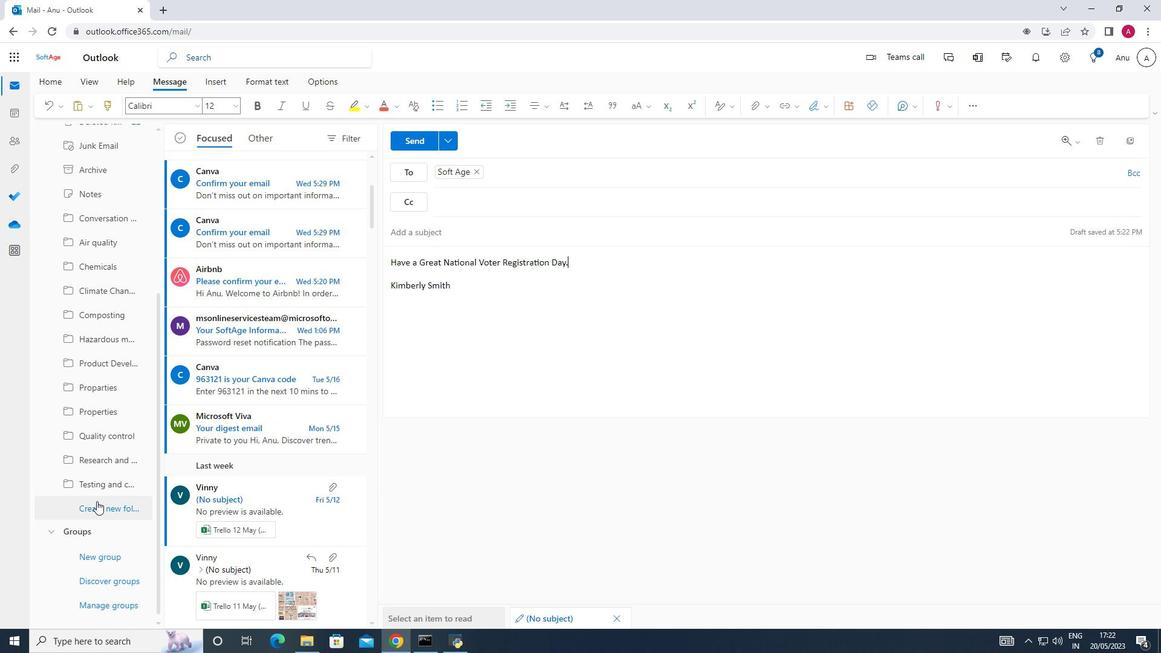
Action: Mouse moved to (87, 503)
Screenshot: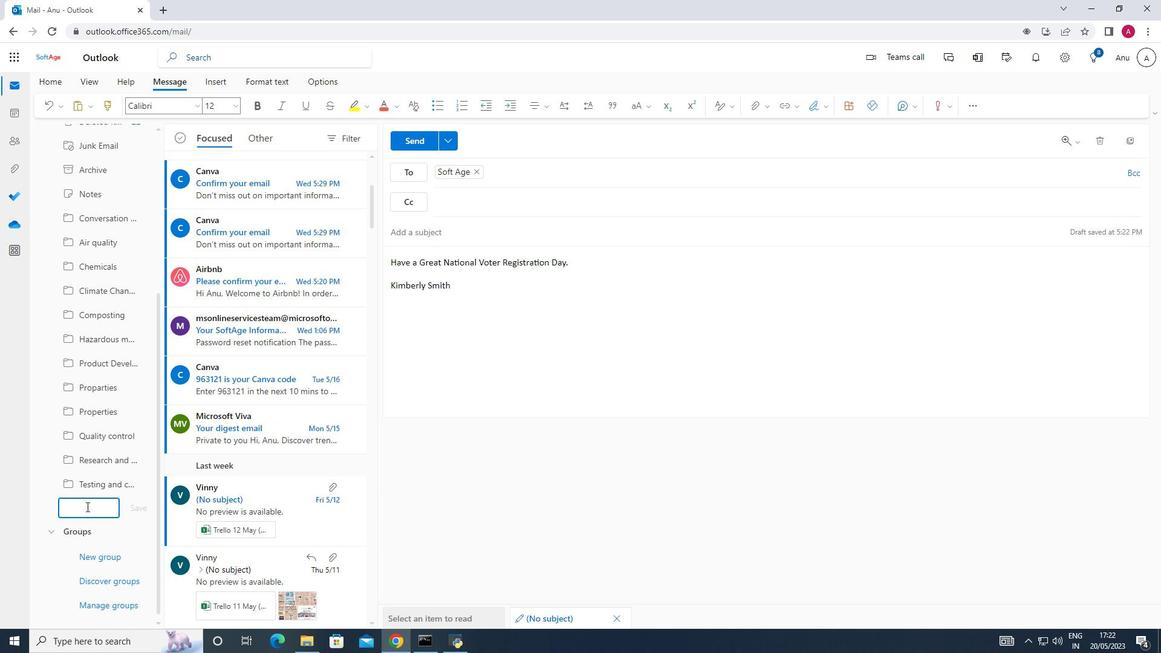 
Action: Mouse pressed left at (87, 503)
Screenshot: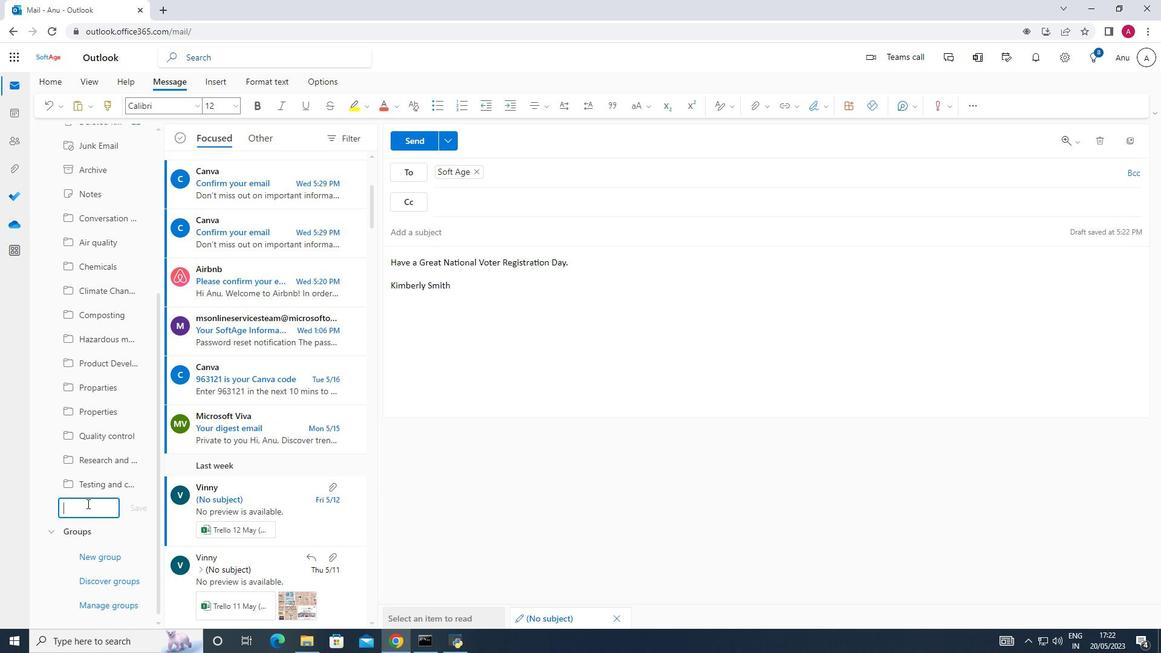
Action: Mouse moved to (87, 503)
Screenshot: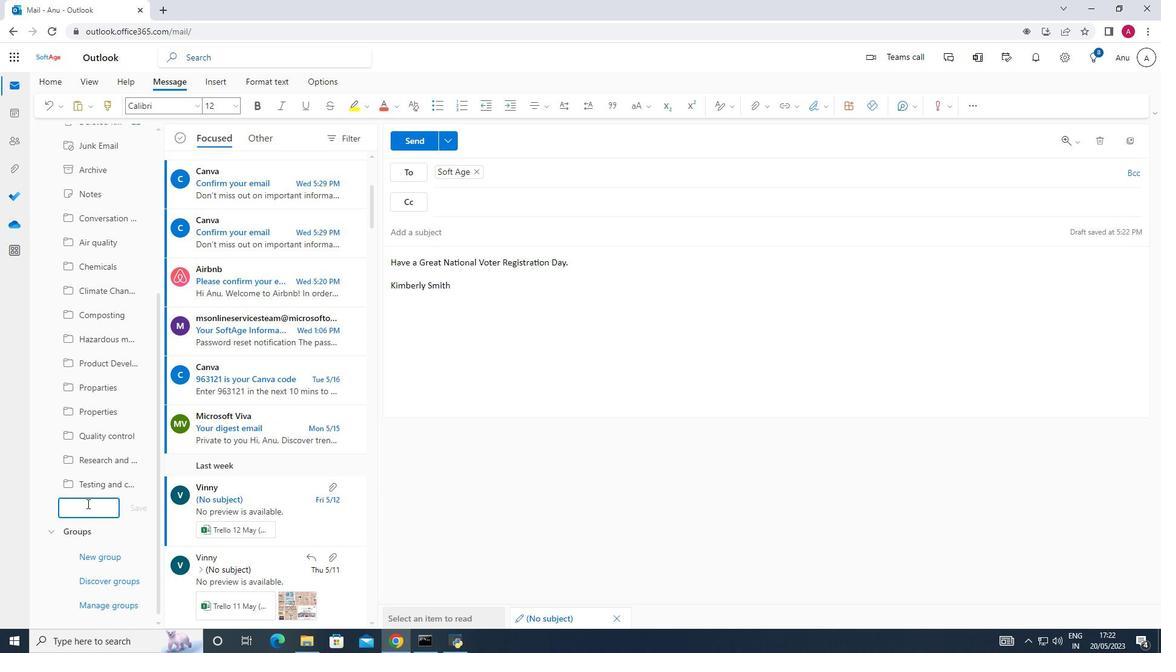 
Action: Key pressed <Key.shift>Supply<Key.space><Key.shift>Chain
Screenshot: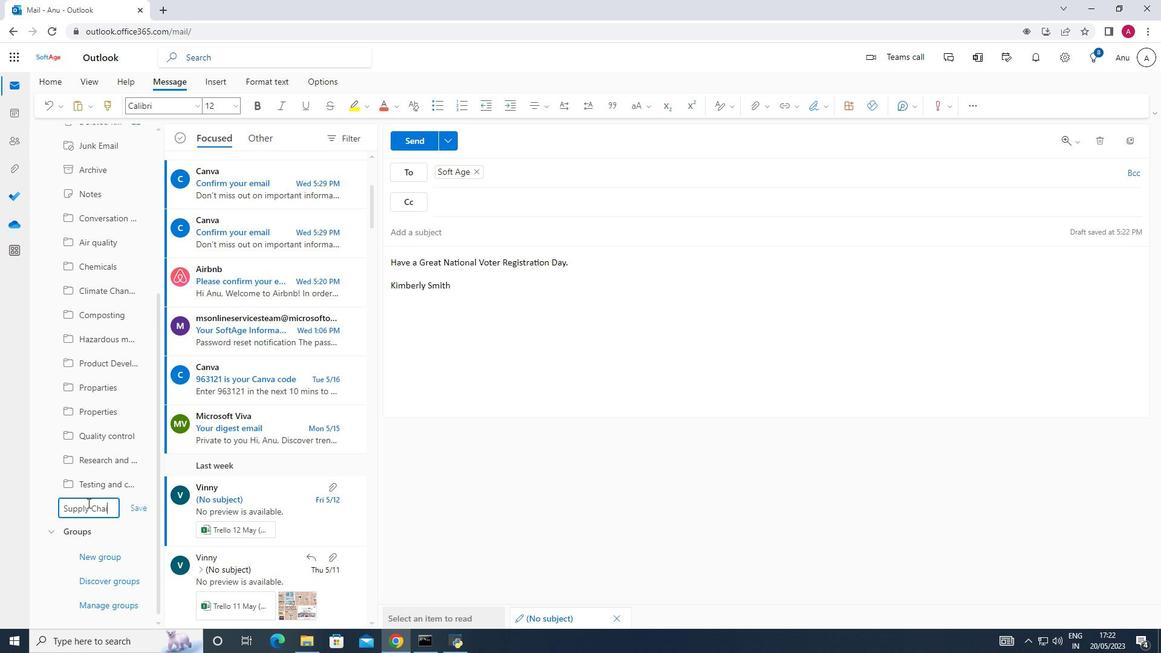 
Action: Mouse moved to (142, 507)
Screenshot: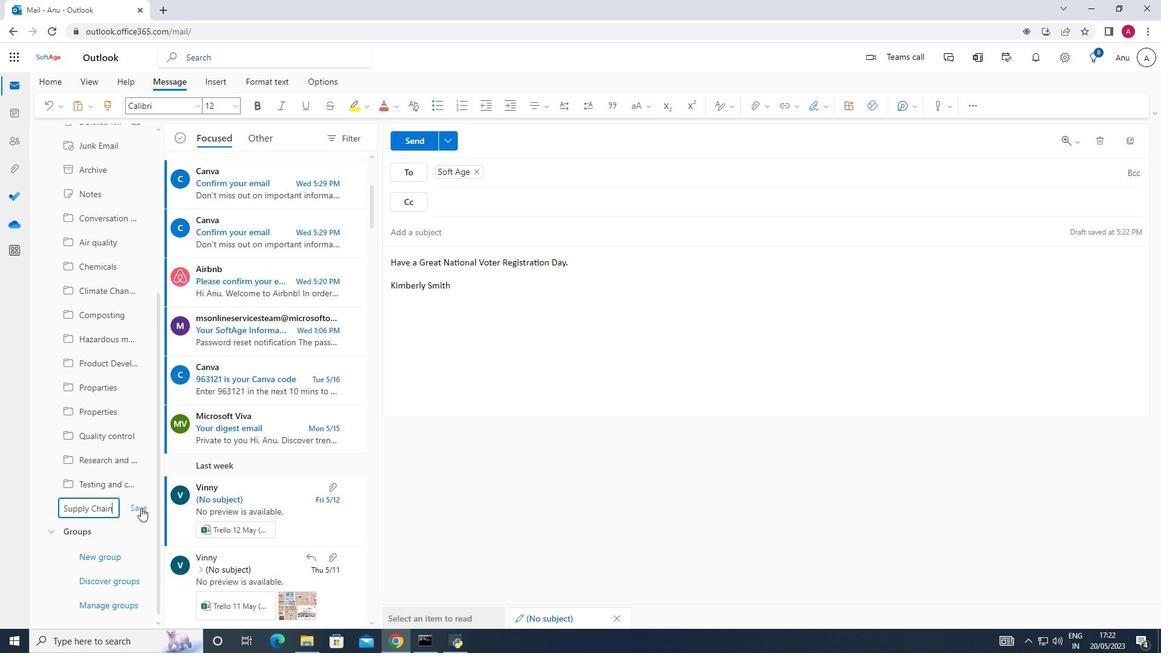 
Action: Mouse pressed left at (142, 507)
Screenshot: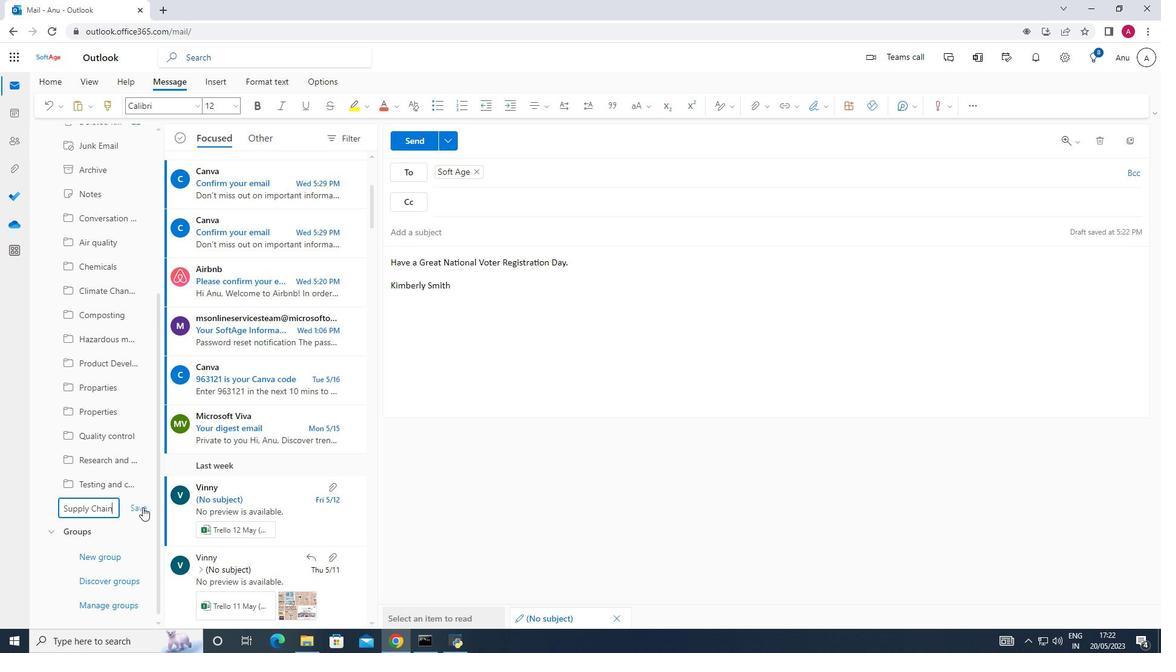 
Action: Mouse moved to (401, 142)
Screenshot: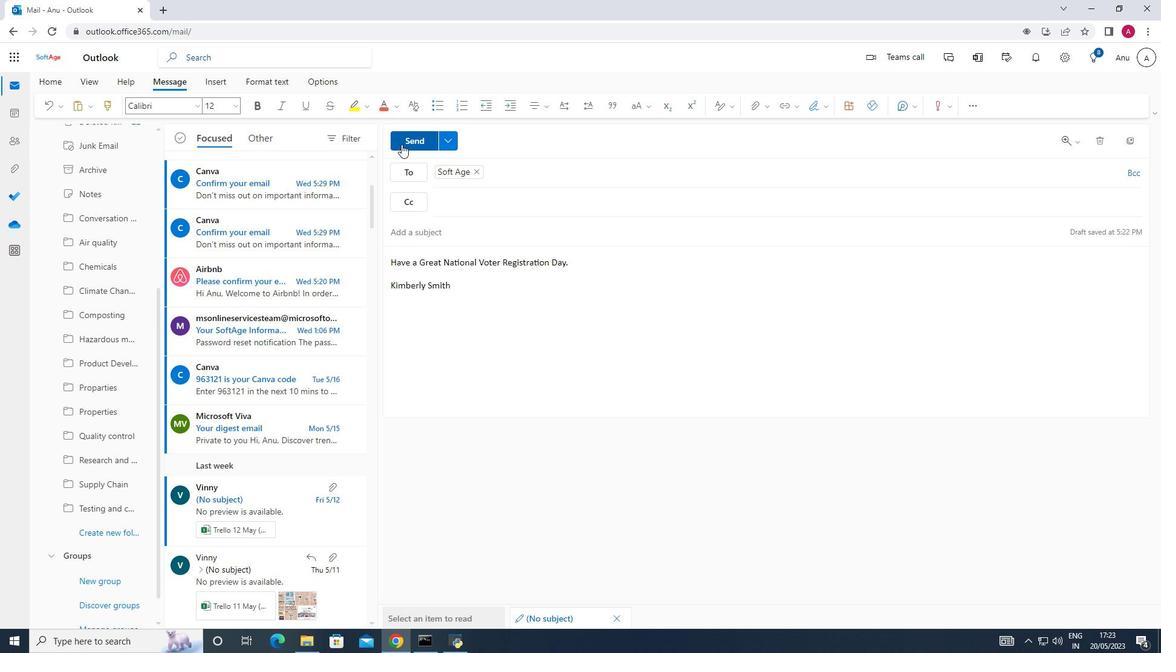 
Action: Mouse pressed left at (401, 142)
Screenshot: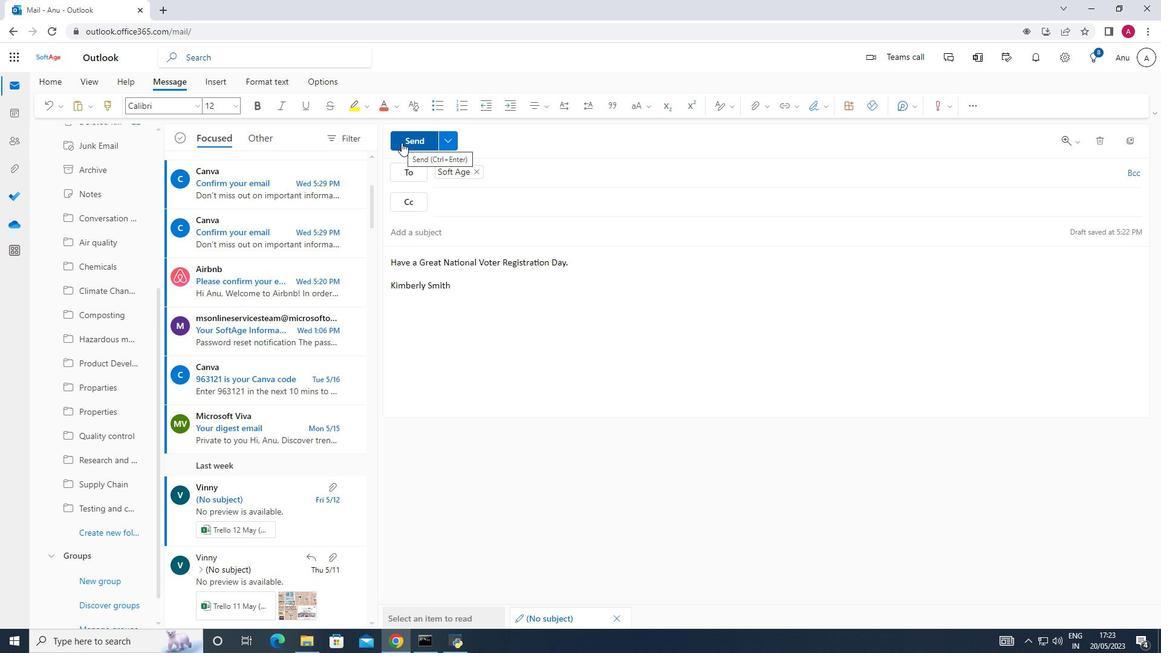 
Action: Mouse moved to (571, 359)
Screenshot: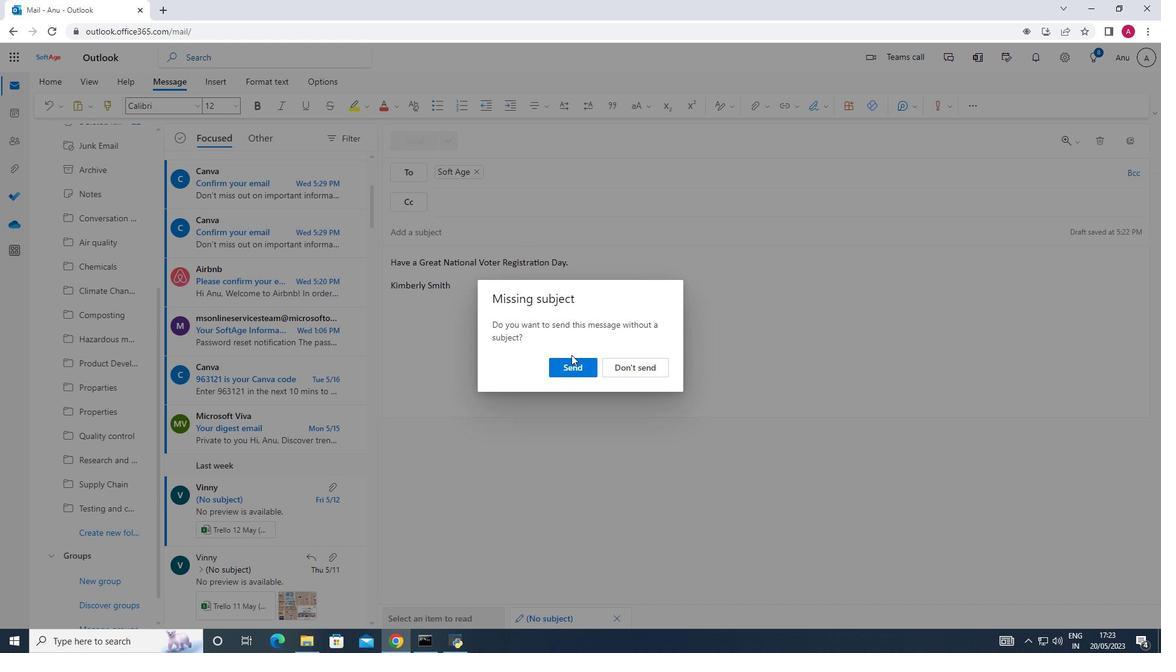 
Action: Mouse pressed left at (571, 359)
Screenshot: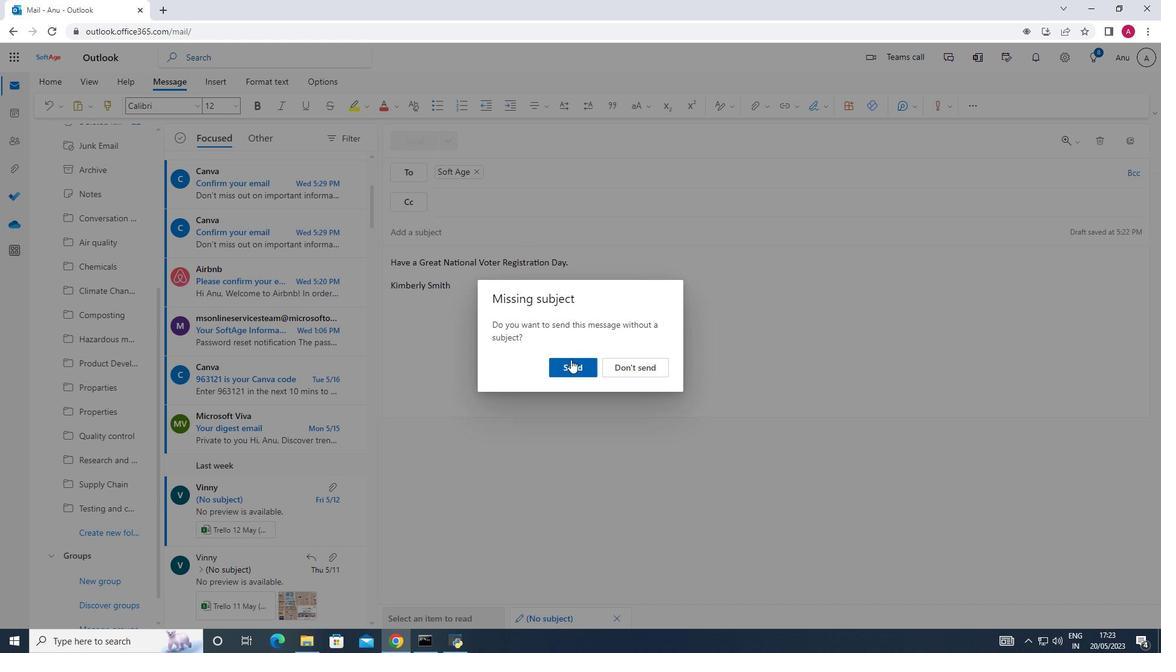 
Action: Mouse moved to (369, 383)
Screenshot: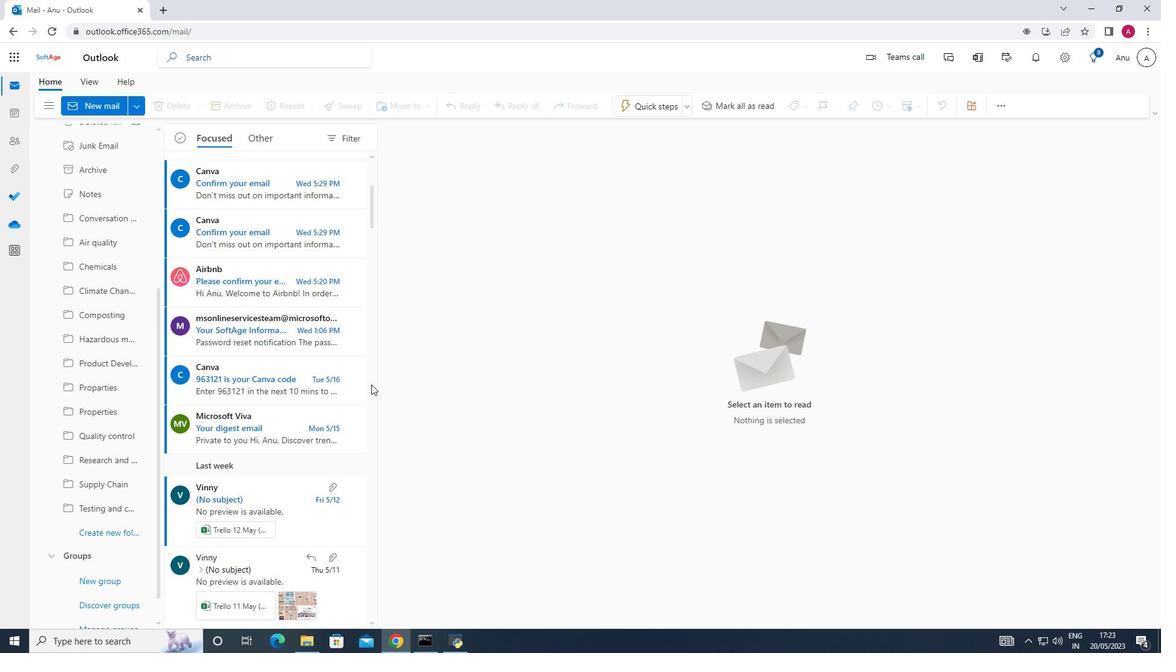
Action: Mouse scrolled (369, 384) with delta (0, 0)
Screenshot: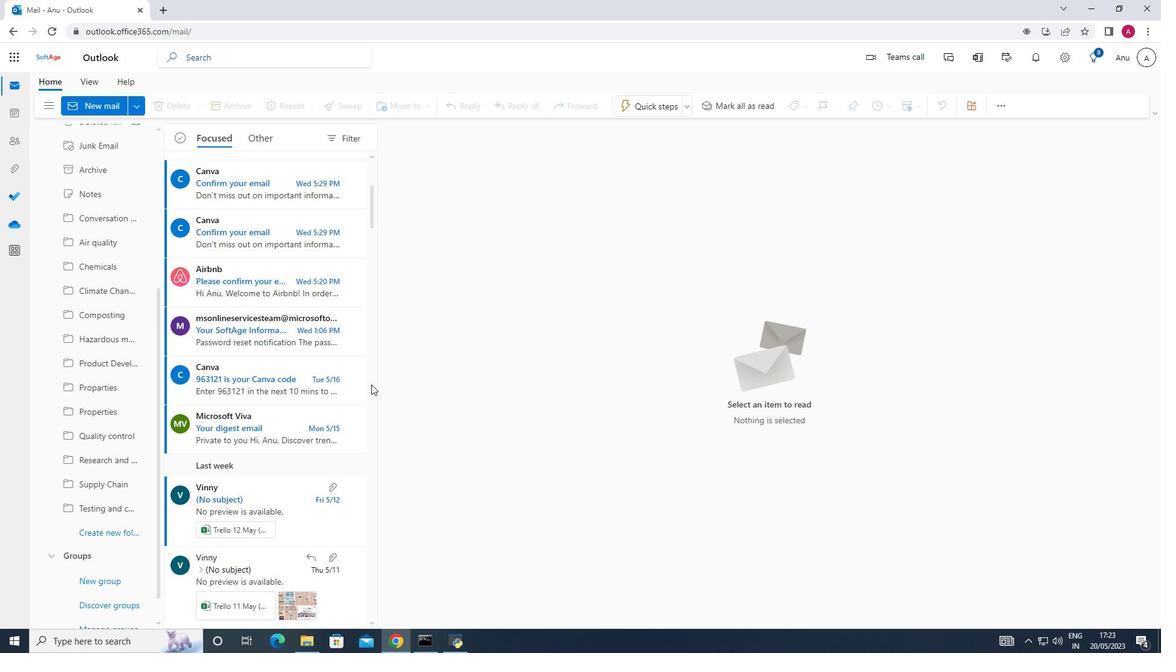 
Action: Mouse scrolled (369, 384) with delta (0, 0)
Screenshot: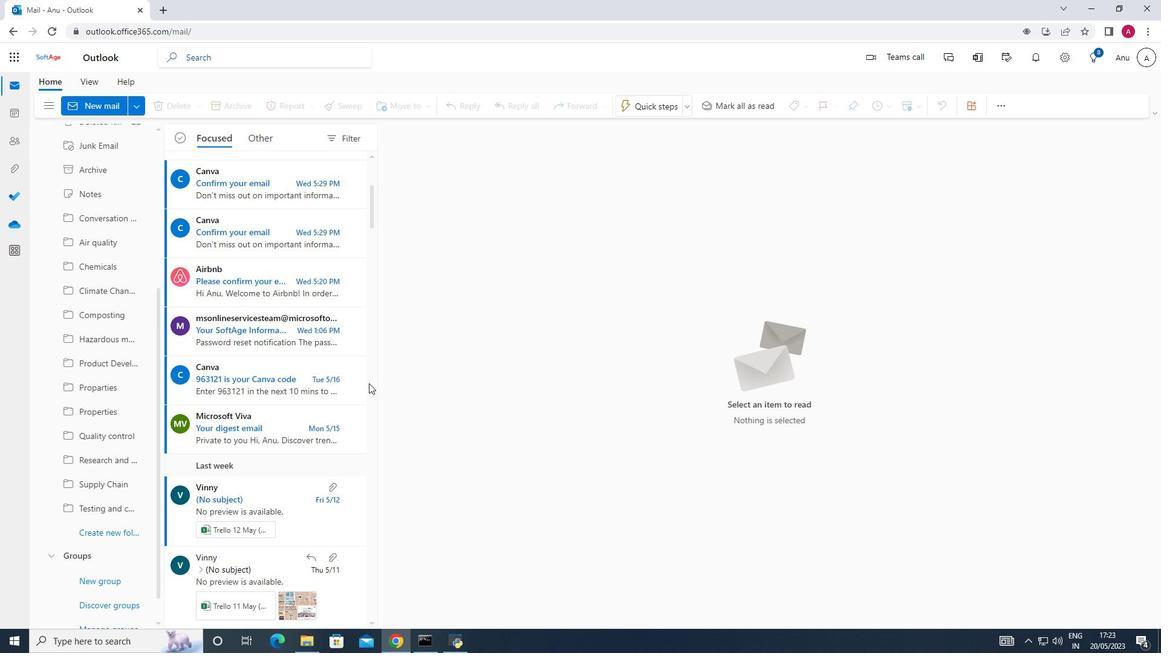 
Action: Mouse scrolled (369, 384) with delta (0, 0)
Screenshot: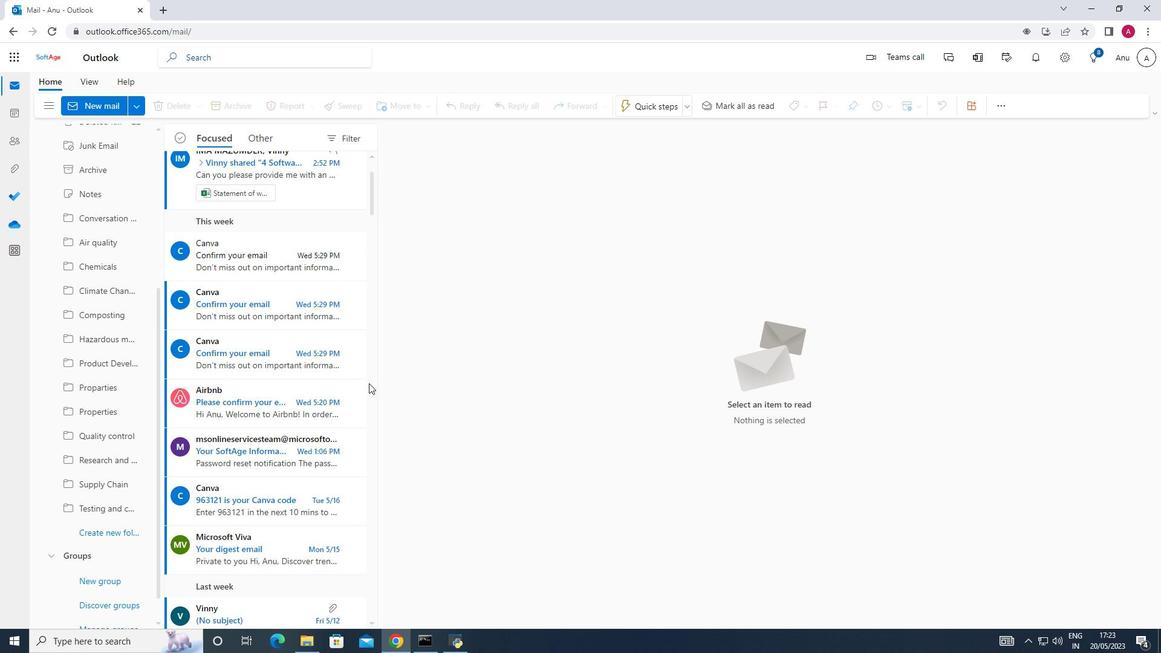 
Action: Mouse scrolled (369, 384) with delta (0, 0)
Screenshot: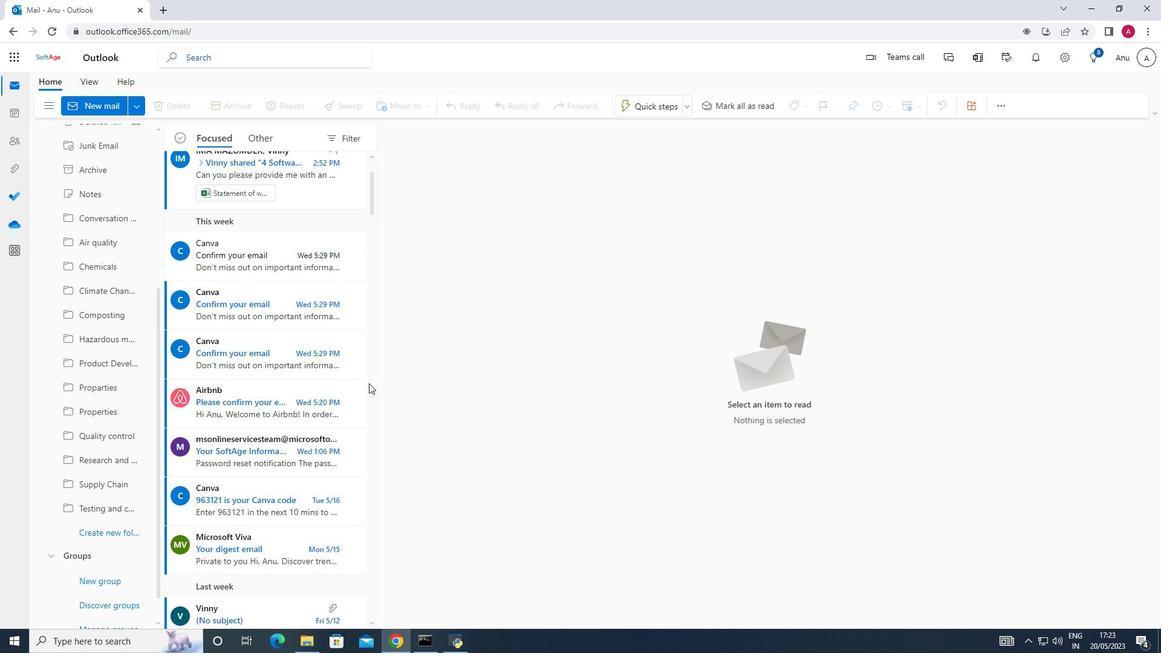 
Action: Mouse scrolled (369, 384) with delta (0, 0)
Screenshot: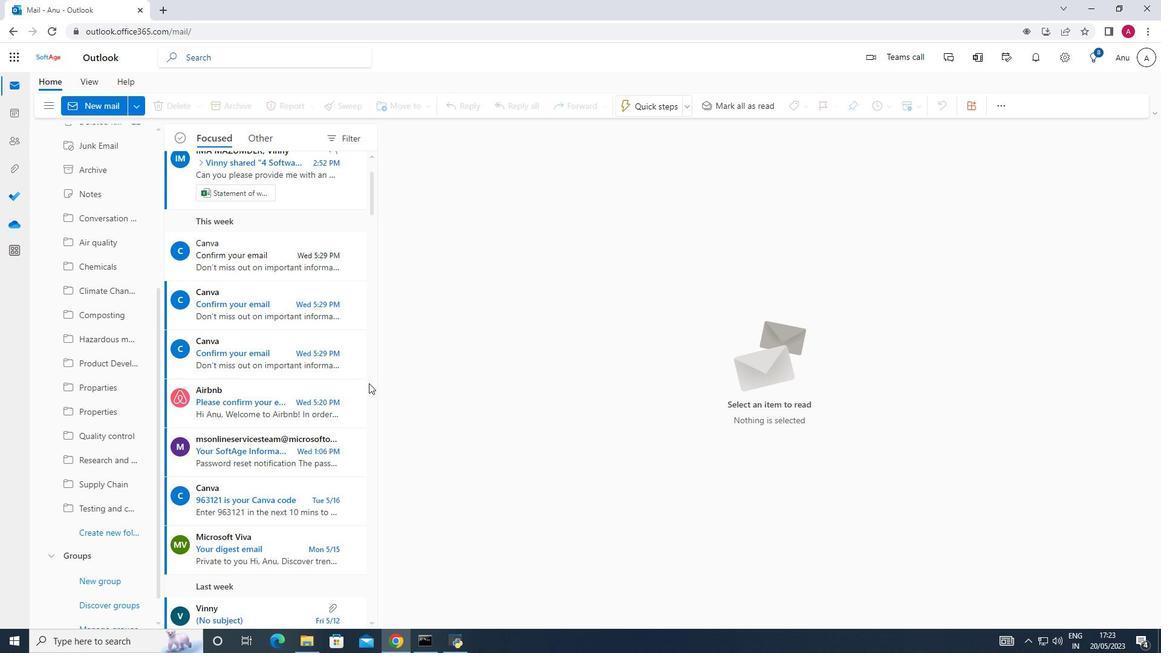 
Action: Mouse moved to (369, 382)
Screenshot: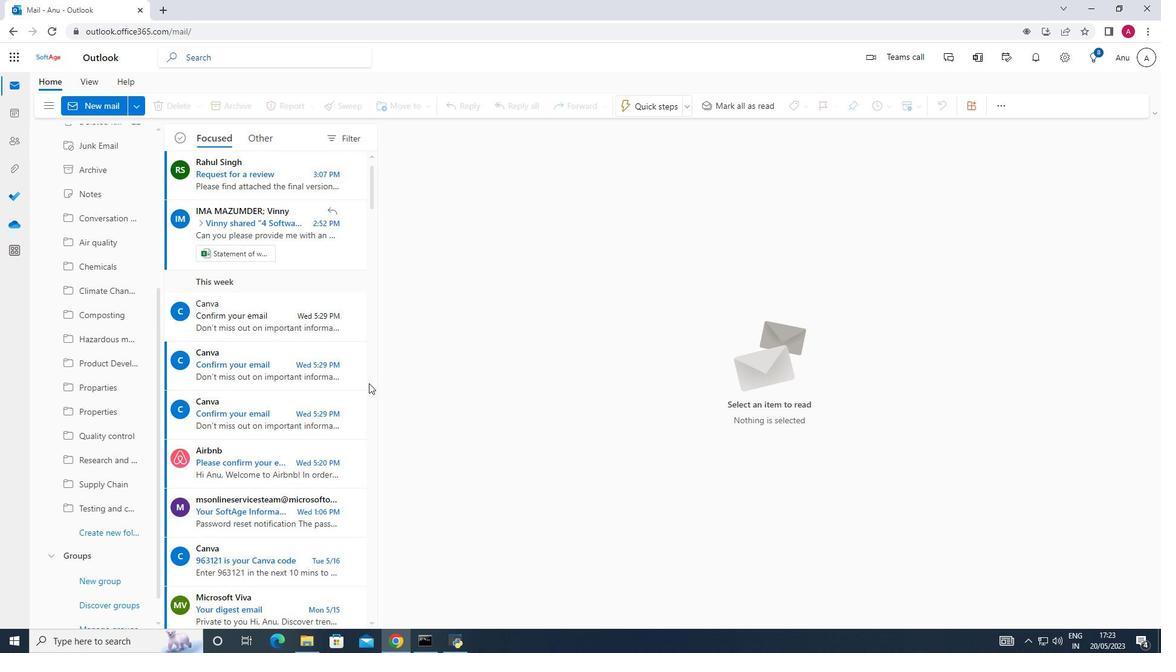 
Action: Mouse scrolled (369, 383) with delta (0, 0)
Screenshot: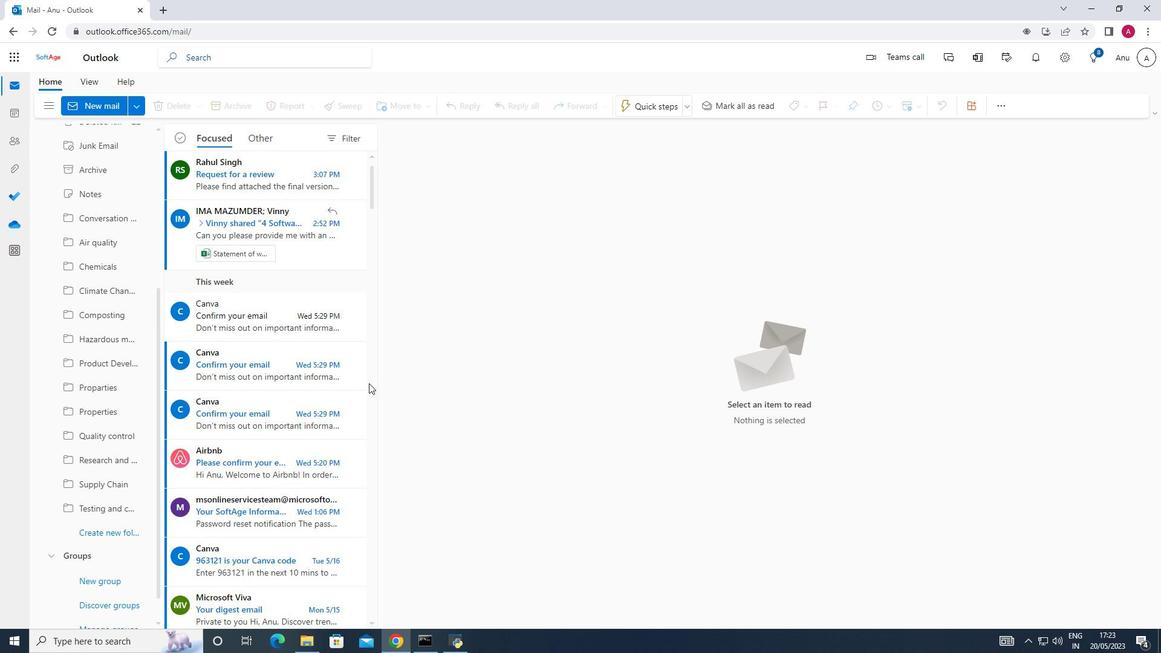 
Action: Mouse scrolled (369, 383) with delta (0, 0)
Screenshot: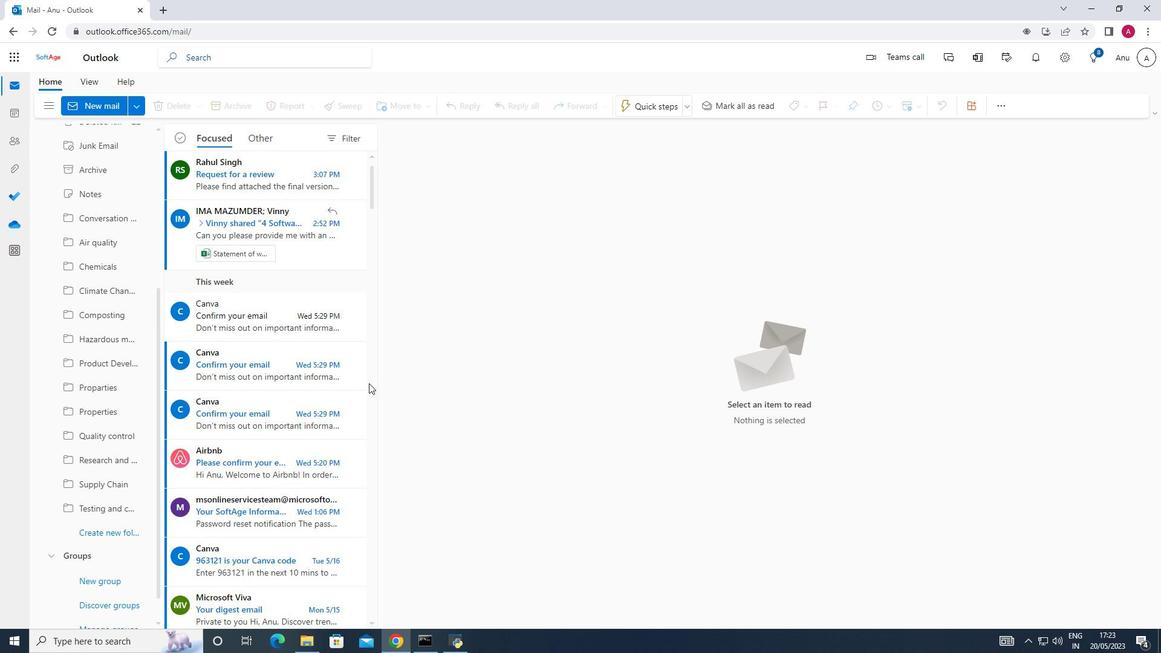 
